 Task: Find connections with filter location La Louvière with filter topic #branding with filter profile language French with filter current company UAS International Trip Support with filter school Guru Tegh Bahadur Institute Of Technology with filter industry Wholesale Luxury Goods and Jewelry with filter service category Healthcare Consulting with filter keywords title Mail Carrier
Action: Mouse moved to (571, 116)
Screenshot: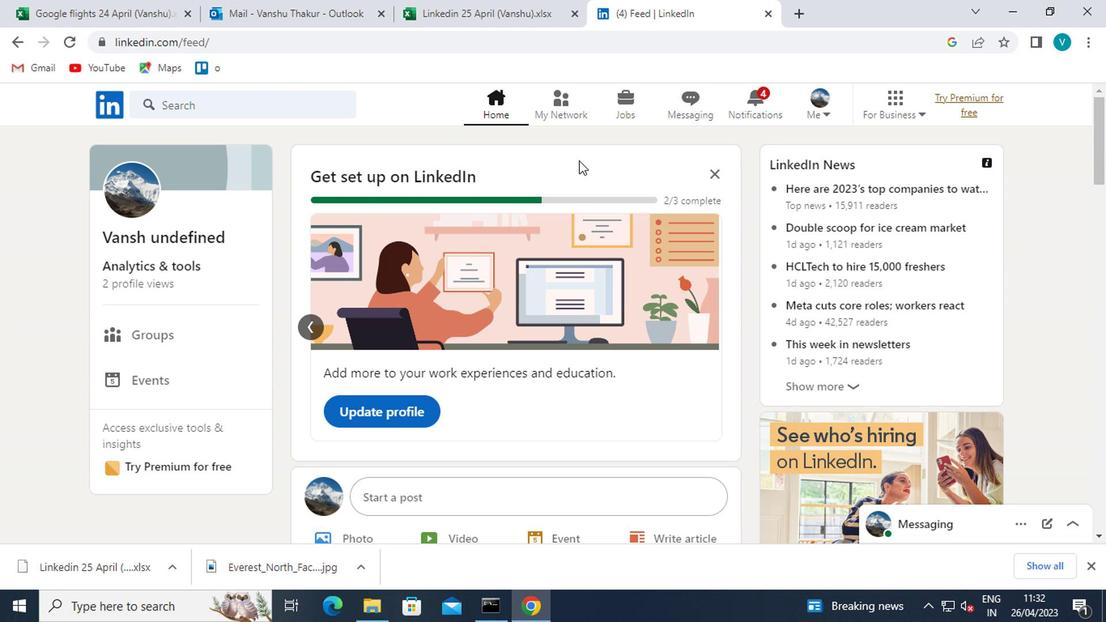 
Action: Mouse pressed left at (571, 116)
Screenshot: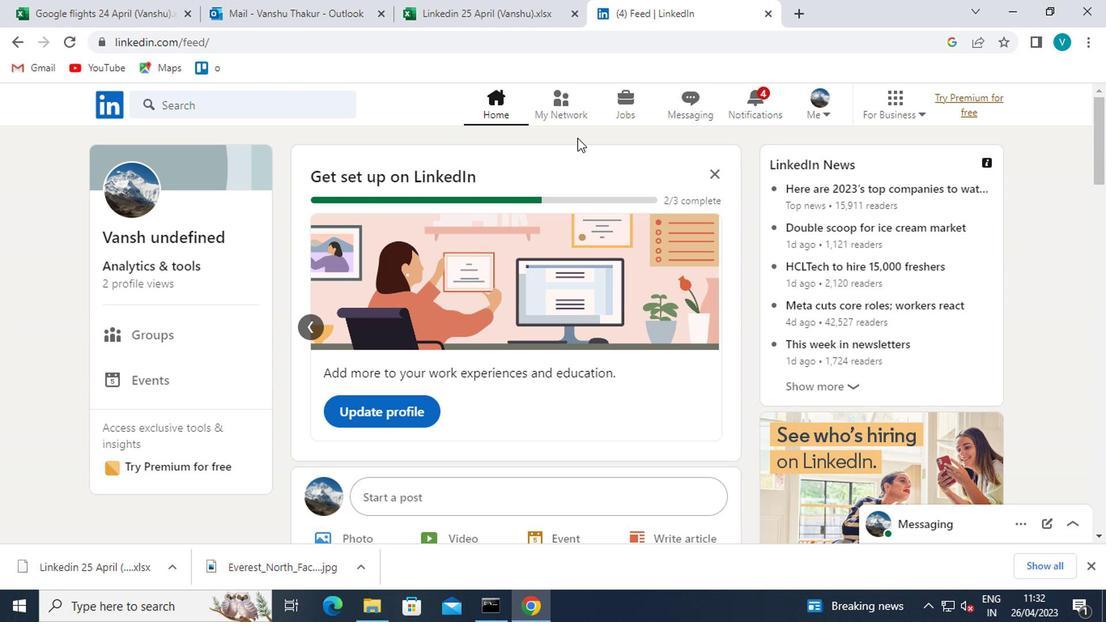
Action: Mouse moved to (163, 187)
Screenshot: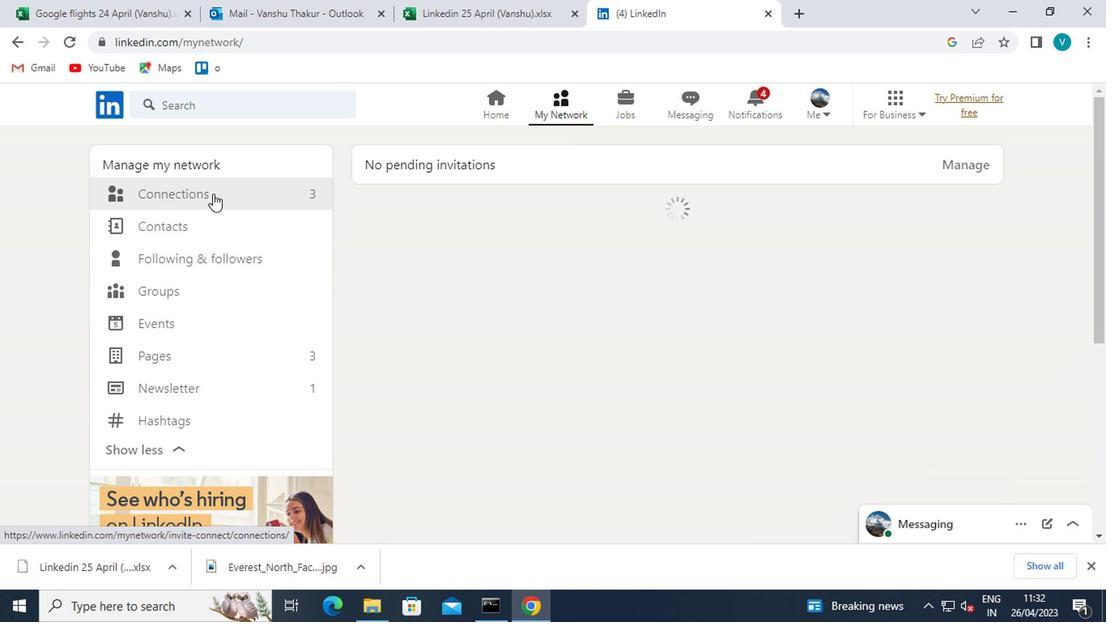 
Action: Mouse pressed left at (163, 187)
Screenshot: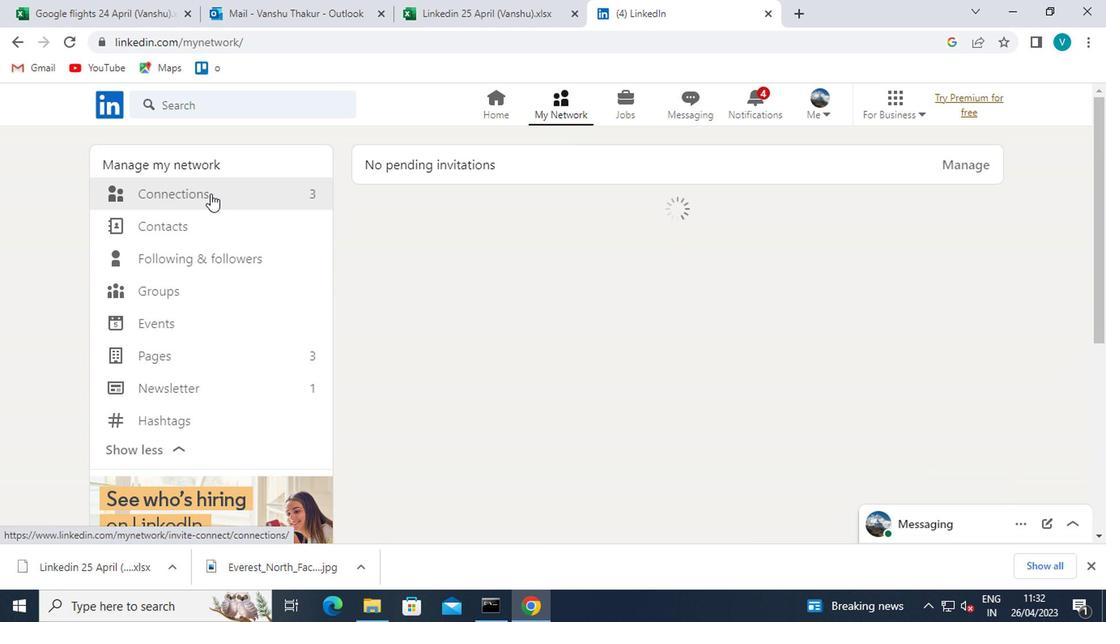 
Action: Mouse moved to (646, 200)
Screenshot: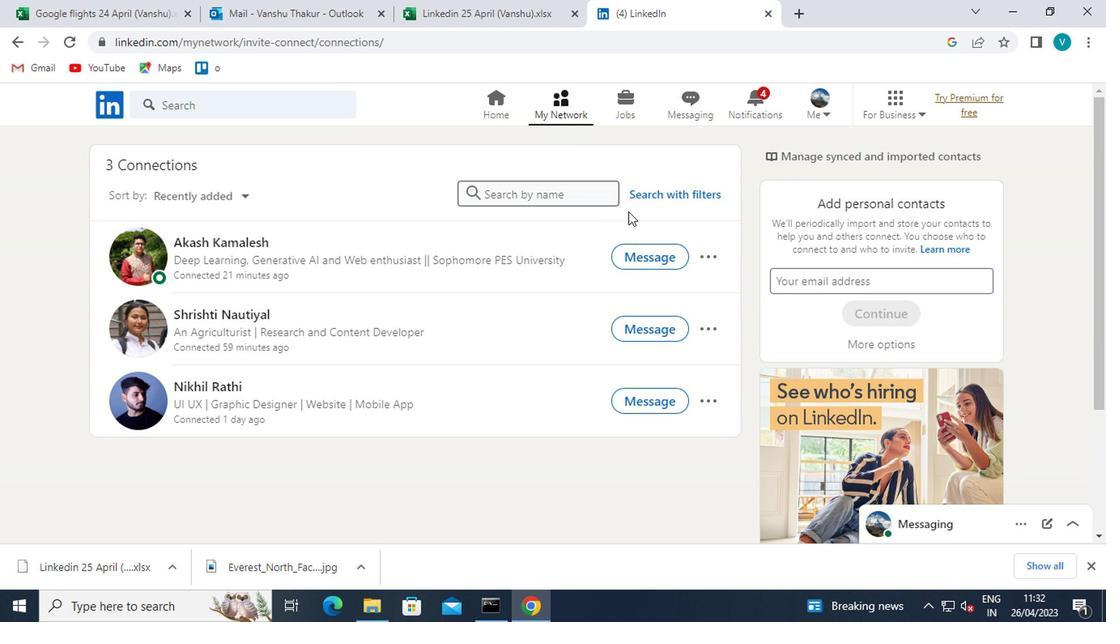 
Action: Mouse pressed left at (646, 200)
Screenshot: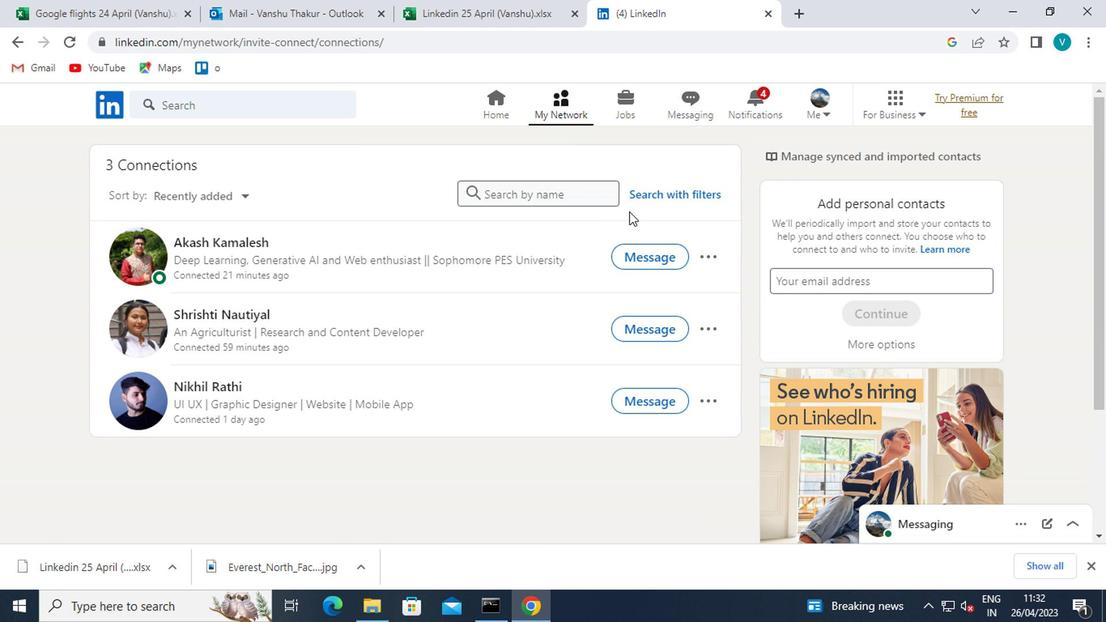 
Action: Mouse moved to (559, 159)
Screenshot: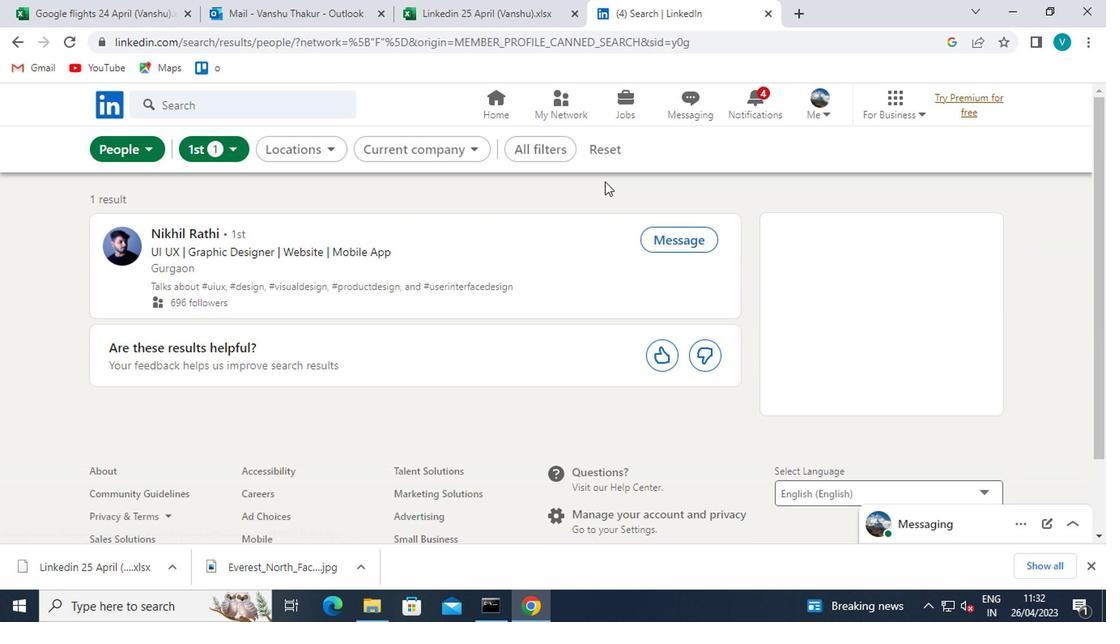 
Action: Mouse pressed left at (559, 159)
Screenshot: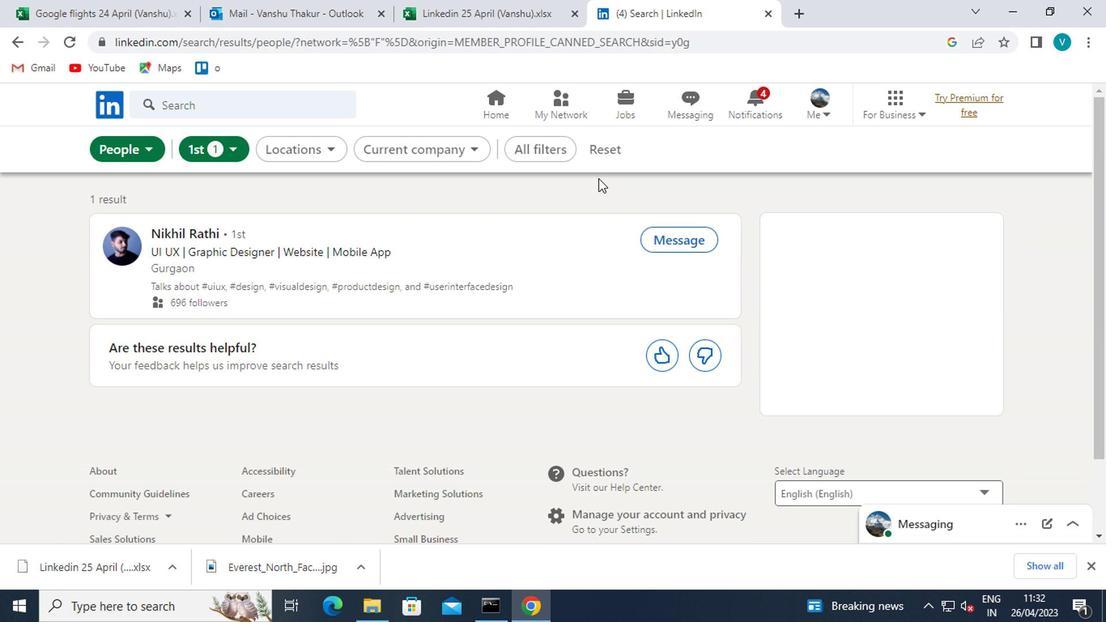 
Action: Mouse moved to (770, 265)
Screenshot: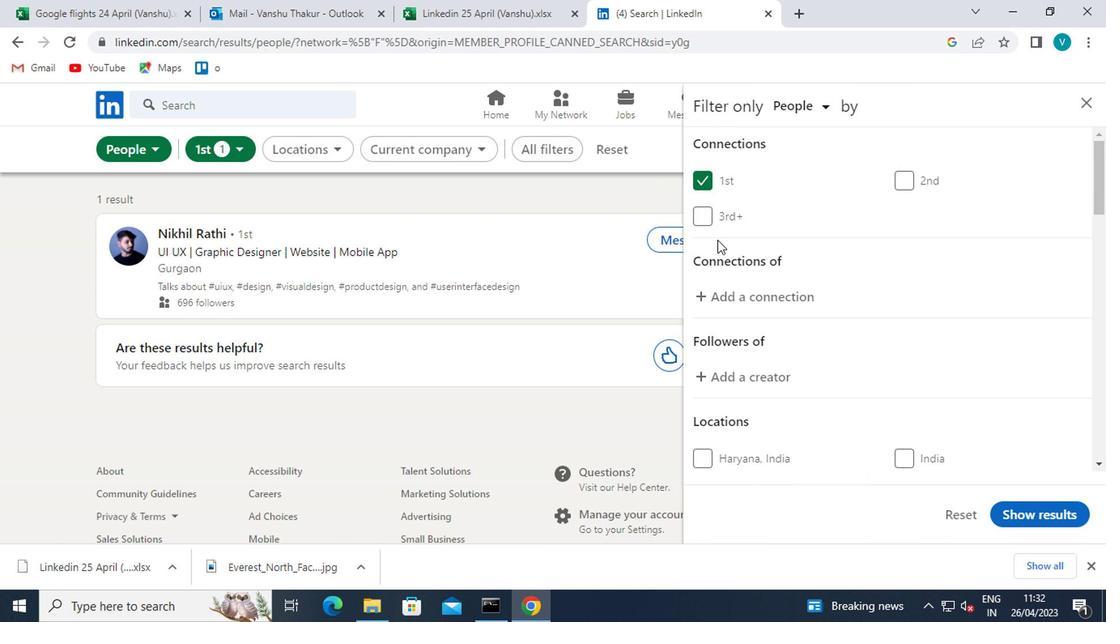 
Action: Mouse scrolled (770, 264) with delta (0, -1)
Screenshot: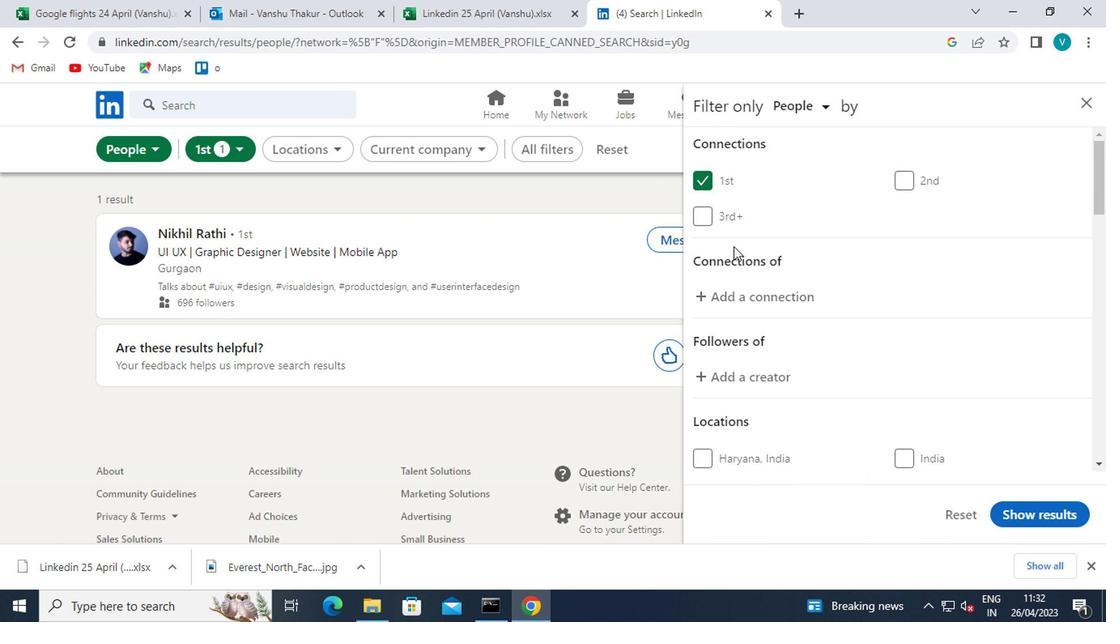 
Action: Mouse moved to (771, 269)
Screenshot: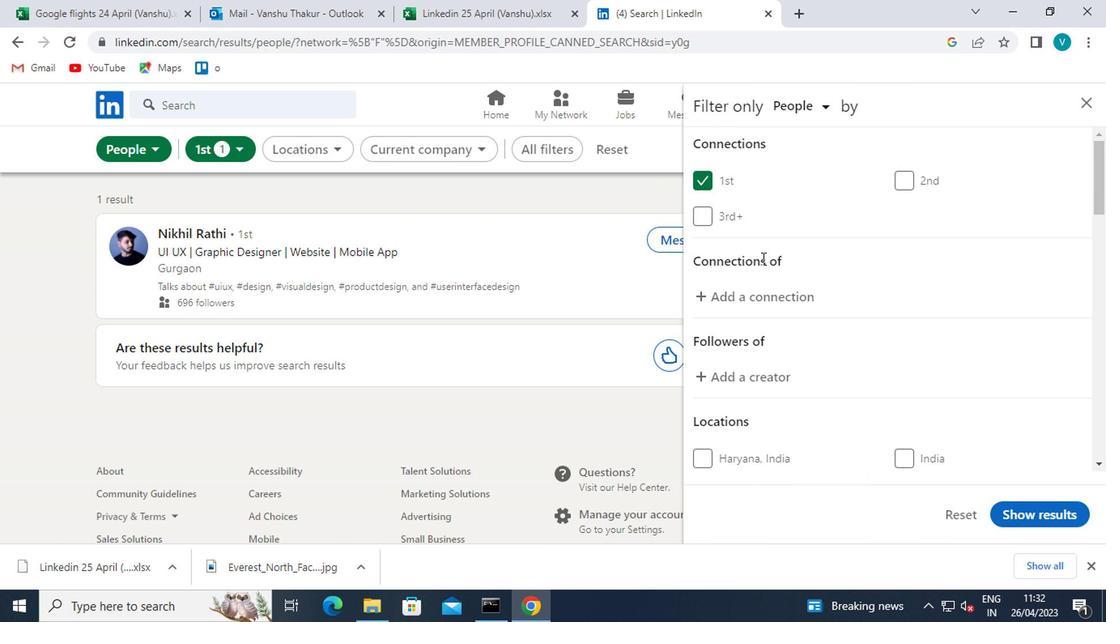 
Action: Mouse scrolled (771, 269) with delta (0, 0)
Screenshot: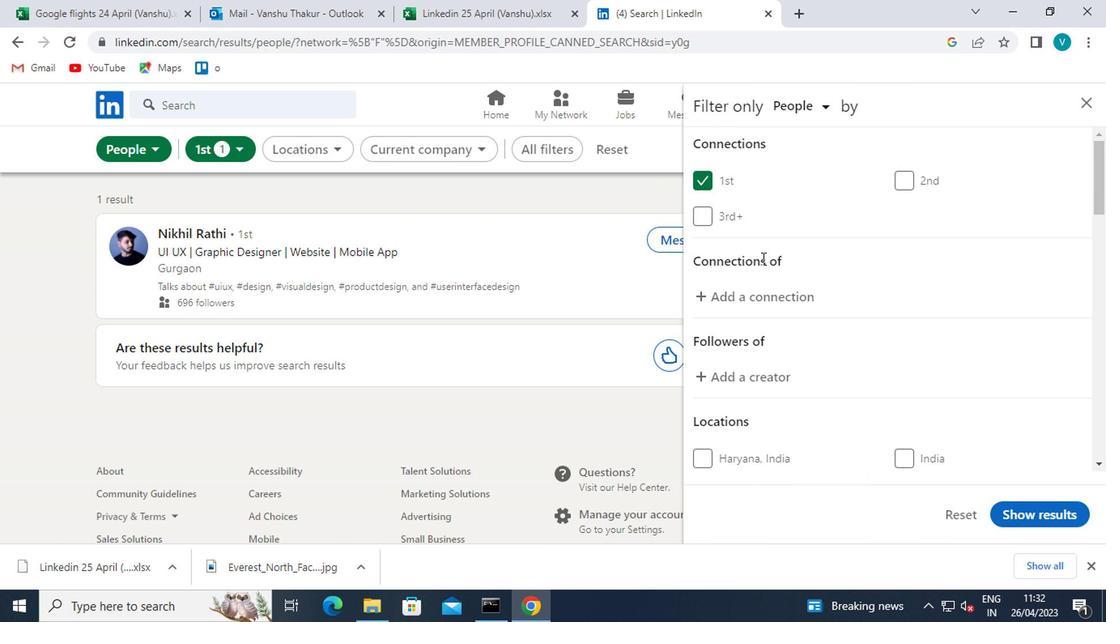 
Action: Mouse moved to (772, 273)
Screenshot: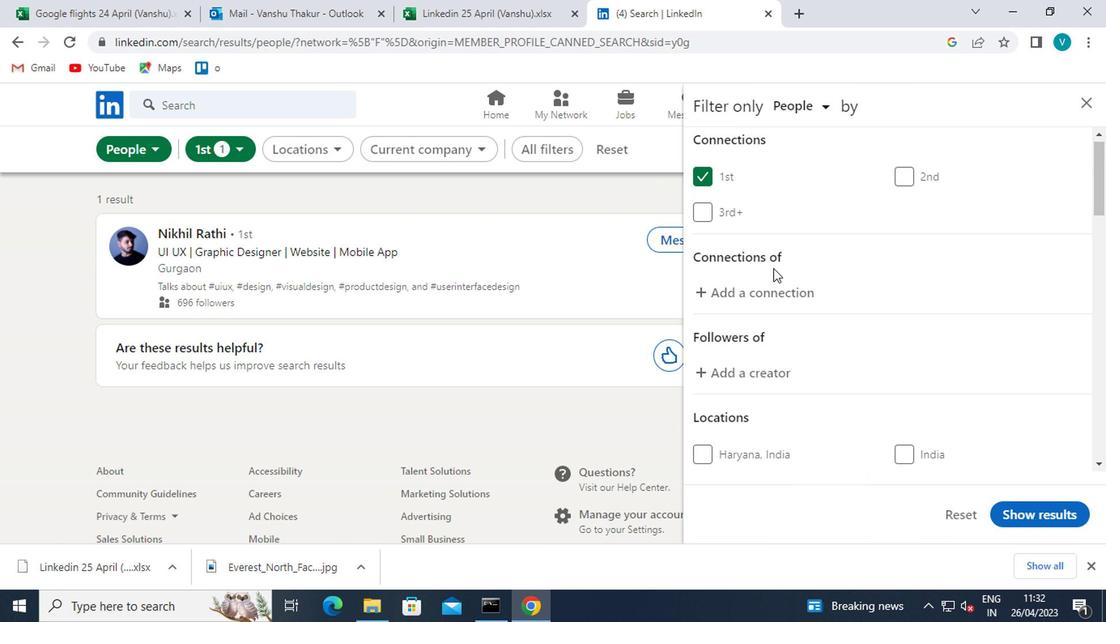 
Action: Mouse scrolled (772, 272) with delta (0, -1)
Screenshot: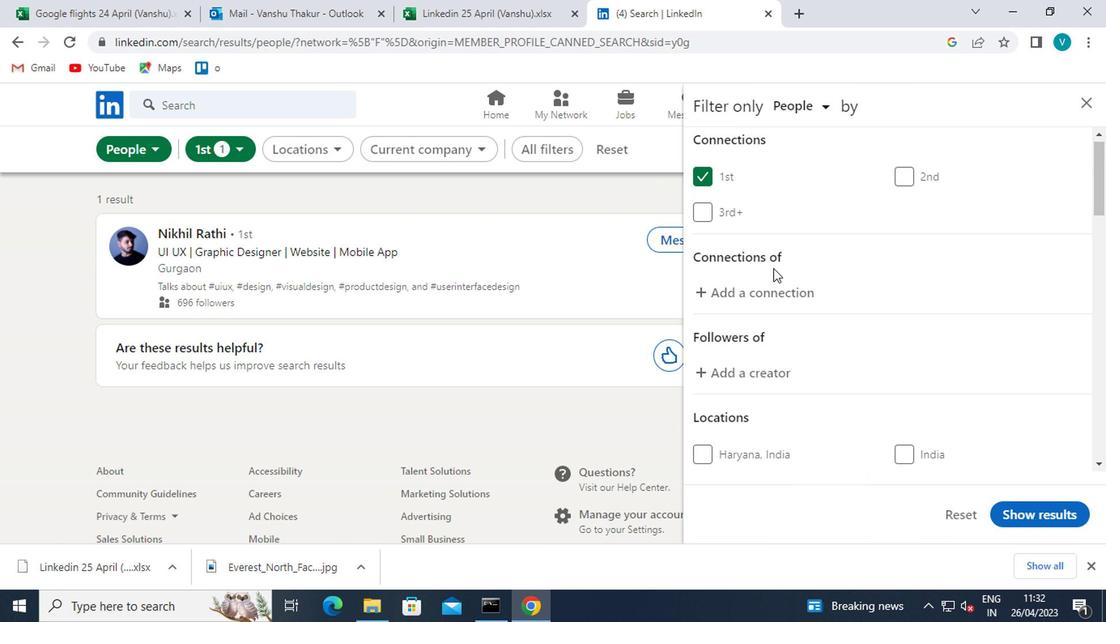 
Action: Mouse moved to (768, 285)
Screenshot: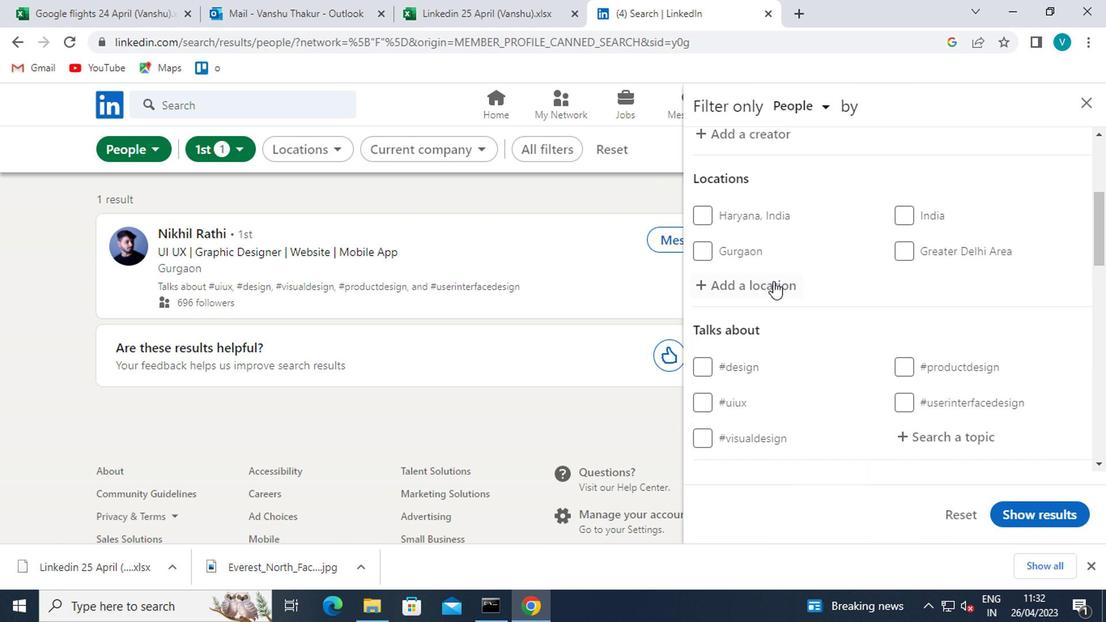 
Action: Mouse pressed left at (768, 285)
Screenshot: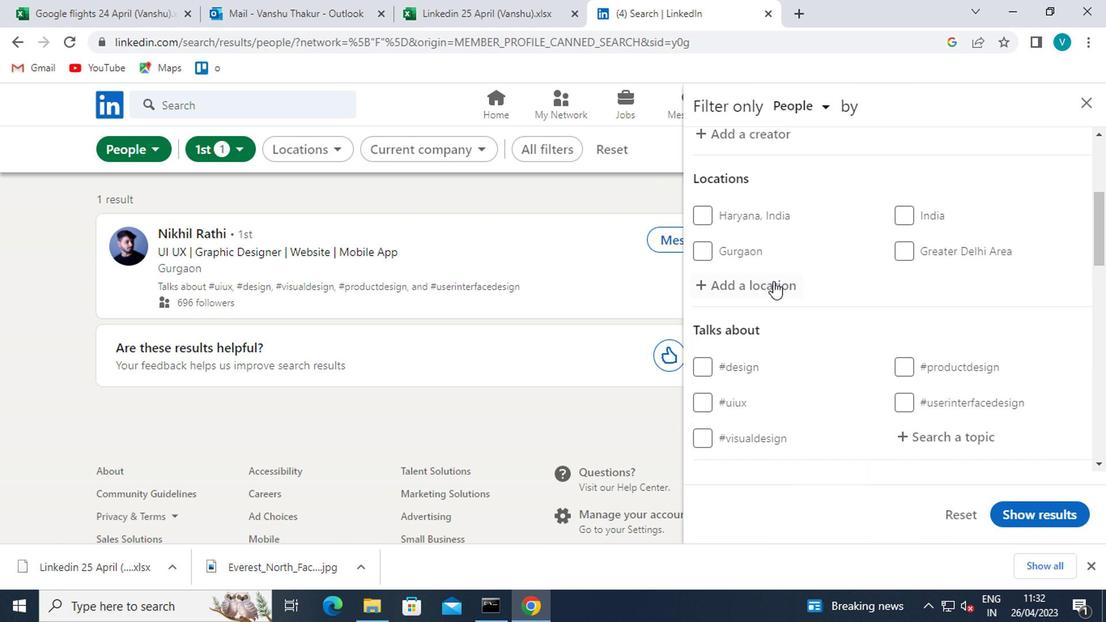 
Action: Key pressed <Key.shift>LA<Key.space><Key.shift>LOUVIERE
Screenshot: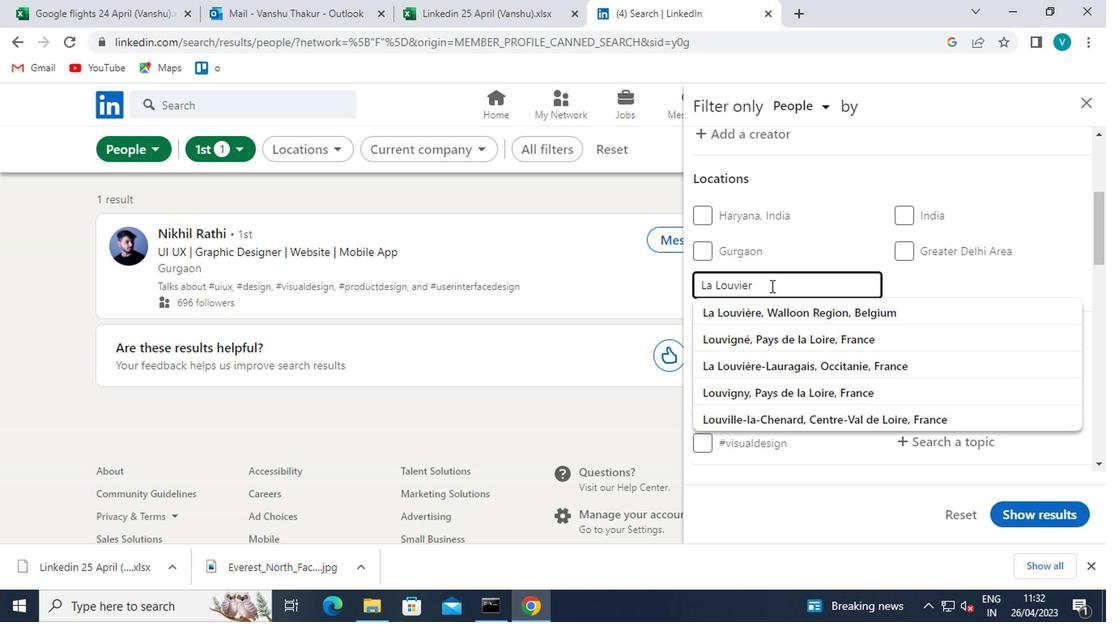 
Action: Mouse moved to (796, 306)
Screenshot: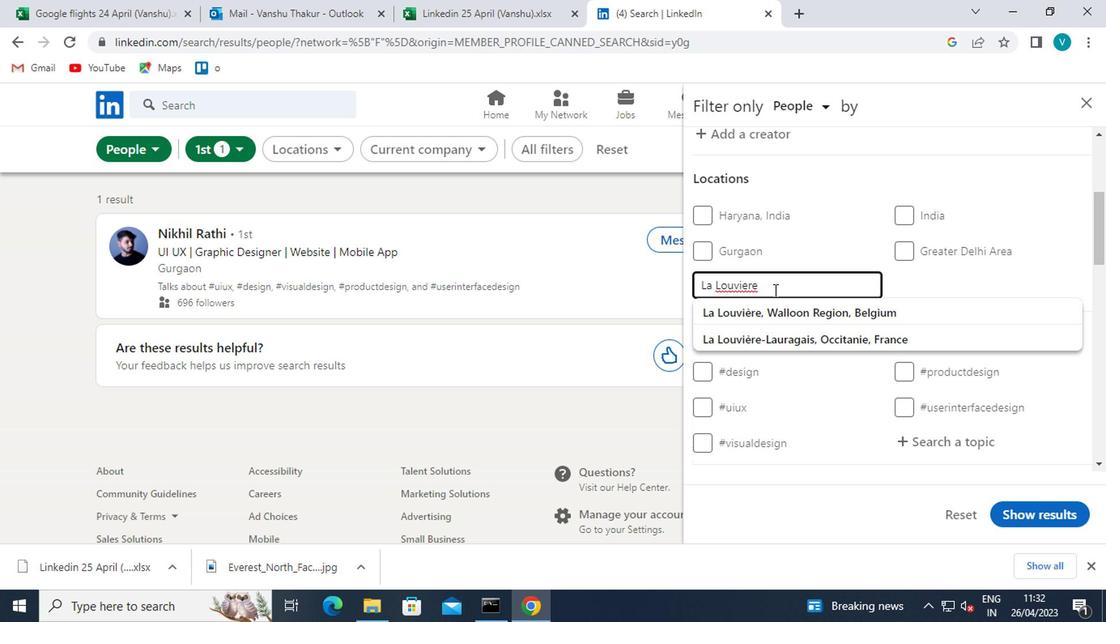 
Action: Mouse pressed left at (796, 306)
Screenshot: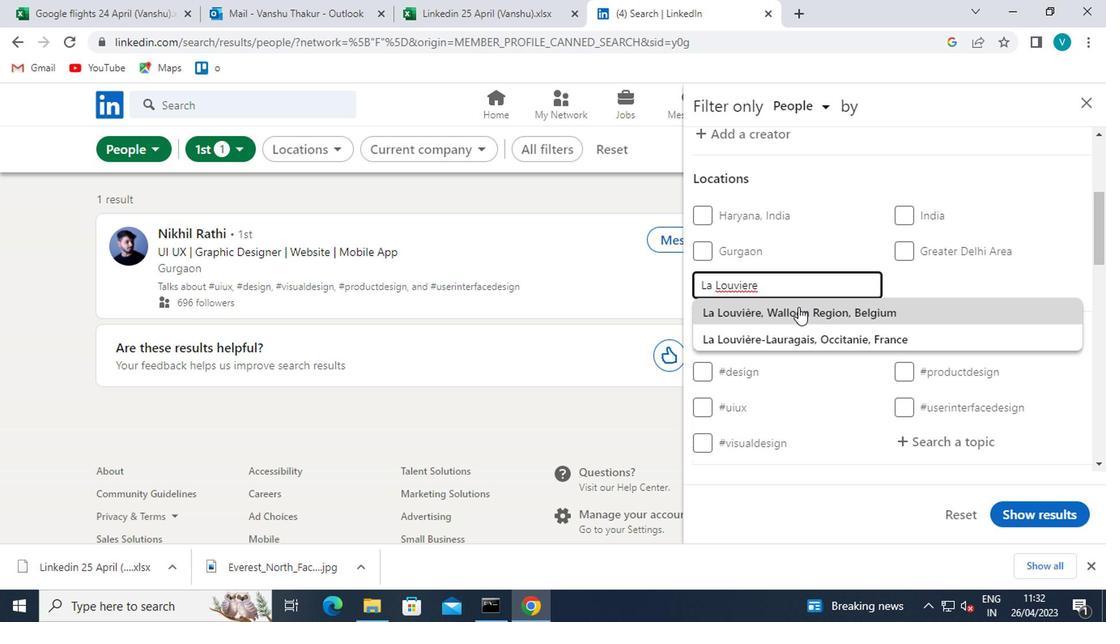 
Action: Mouse scrolled (796, 306) with delta (0, 0)
Screenshot: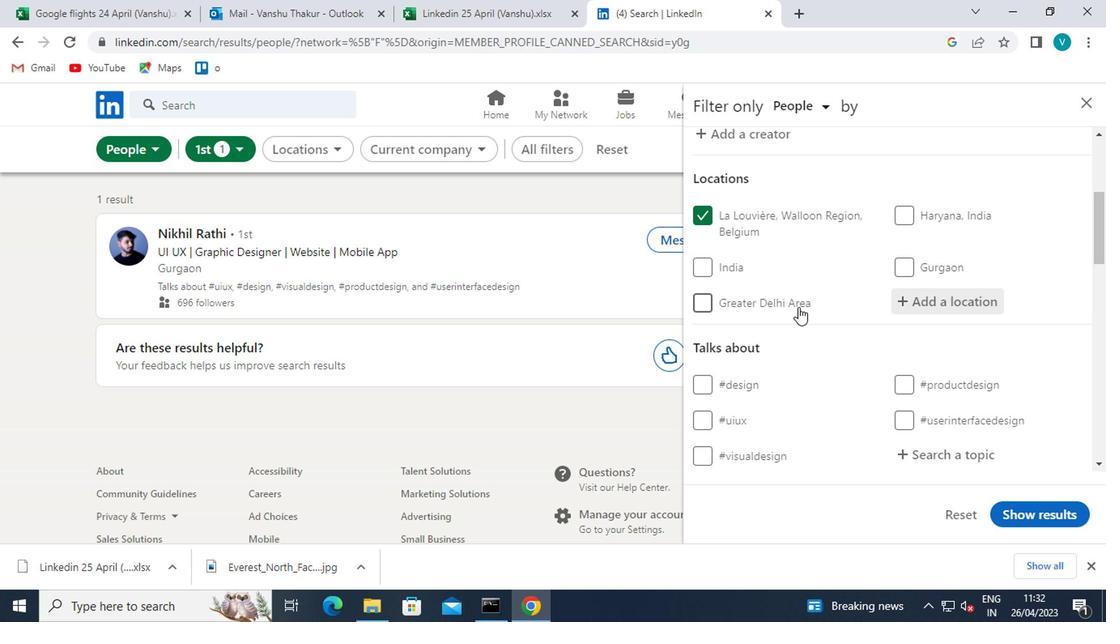 
Action: Mouse scrolled (796, 306) with delta (0, 0)
Screenshot: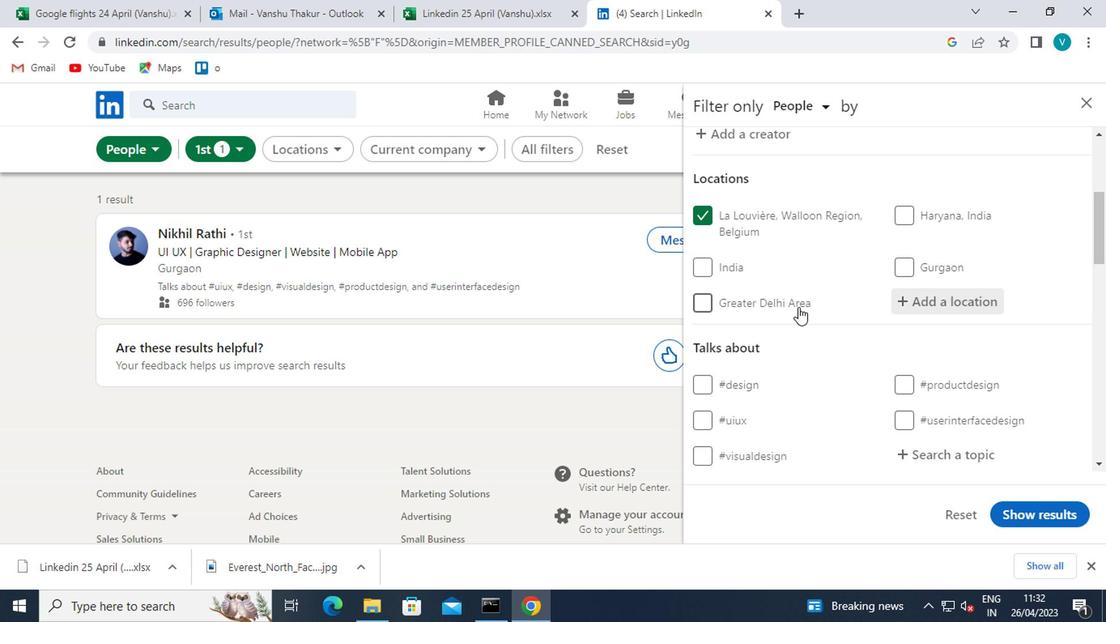 
Action: Mouse moved to (929, 287)
Screenshot: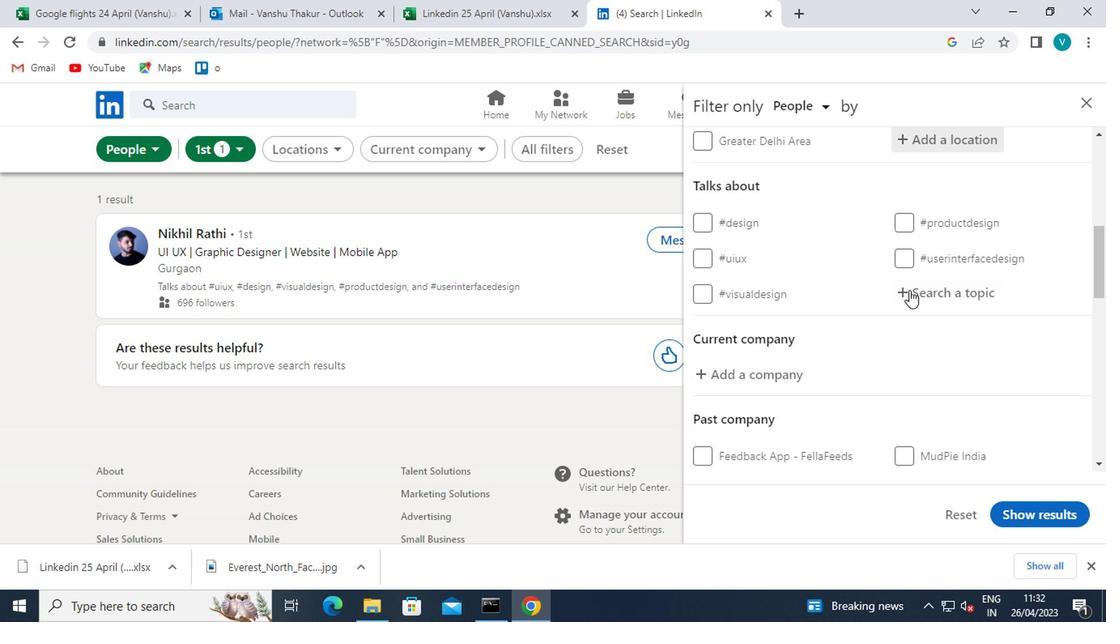 
Action: Mouse pressed left at (929, 287)
Screenshot: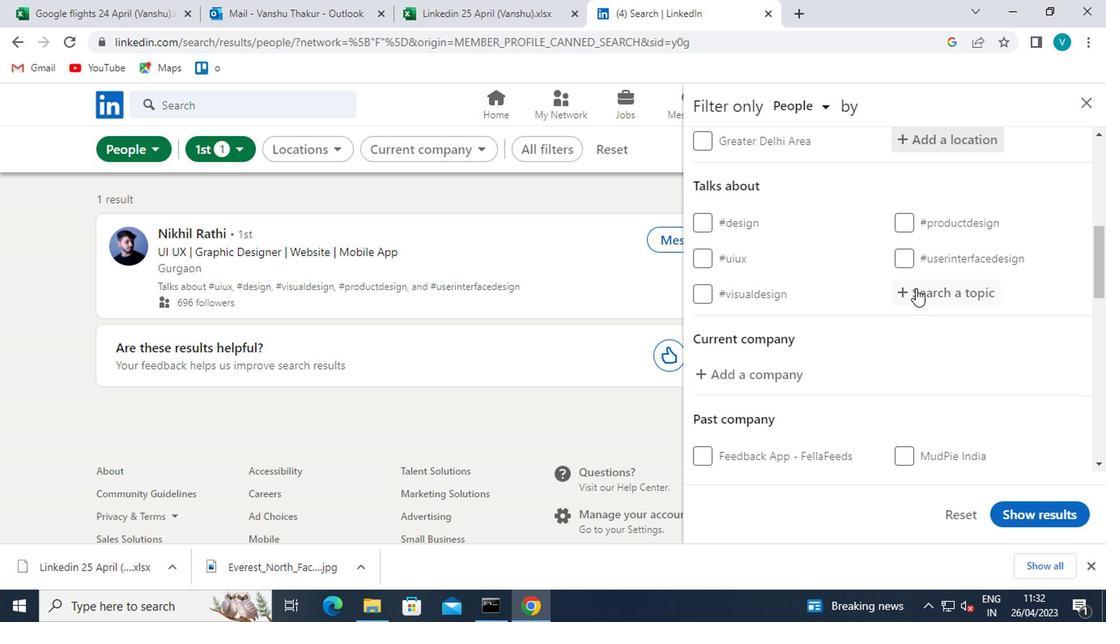 
Action: Mouse moved to (929, 287)
Screenshot: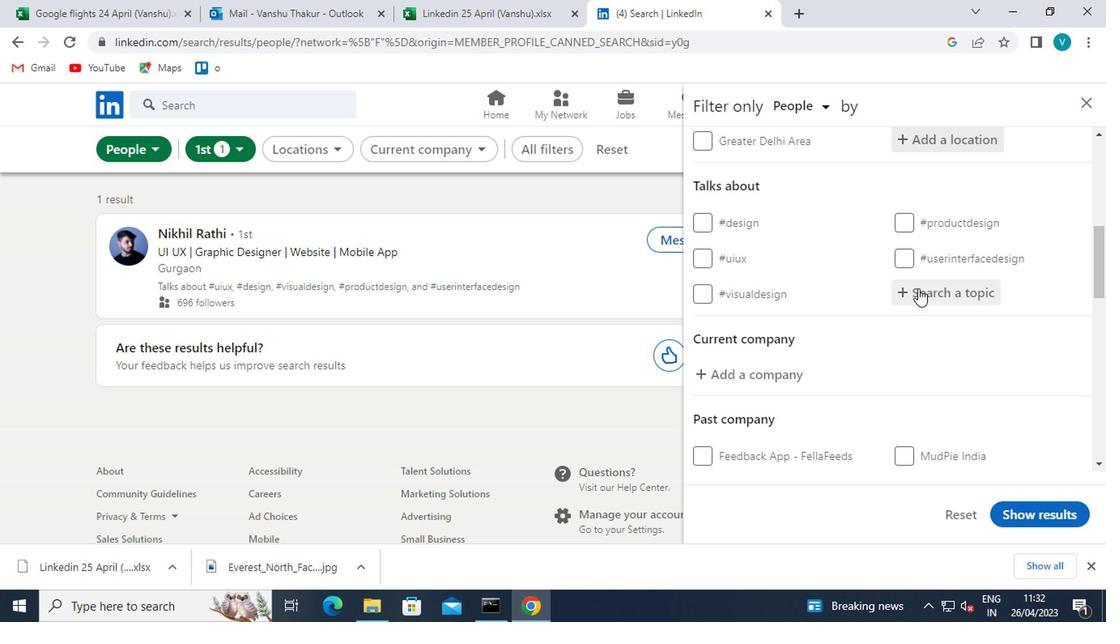 
Action: Key pressed <Key.shift><Key.shift>#BRANDING<Key.space>
Screenshot: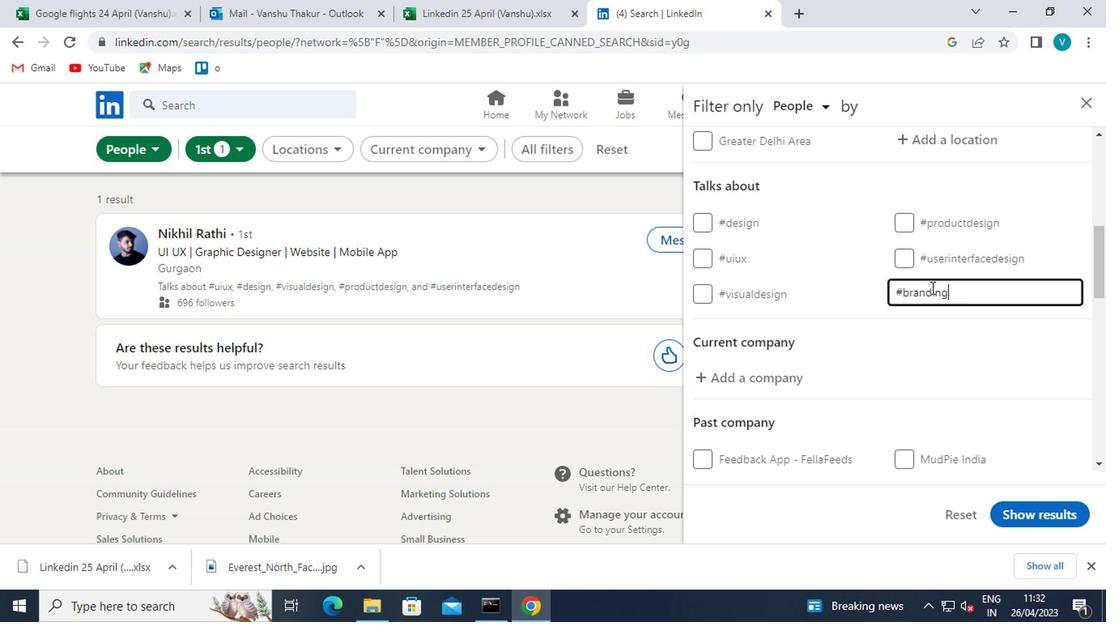 
Action: Mouse moved to (942, 335)
Screenshot: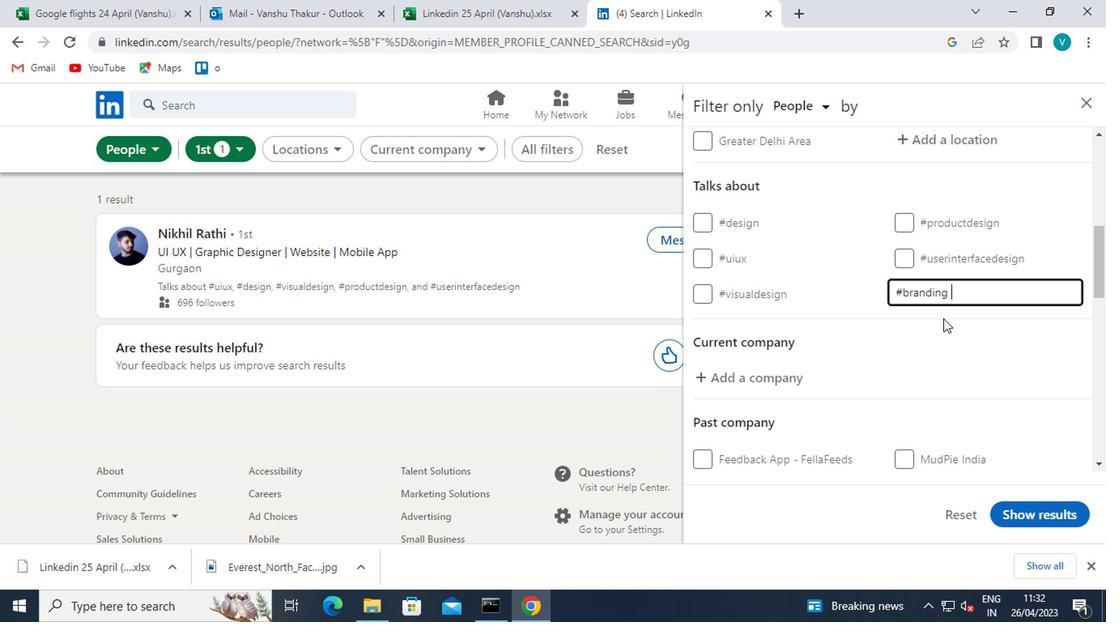
Action: Mouse pressed left at (942, 335)
Screenshot: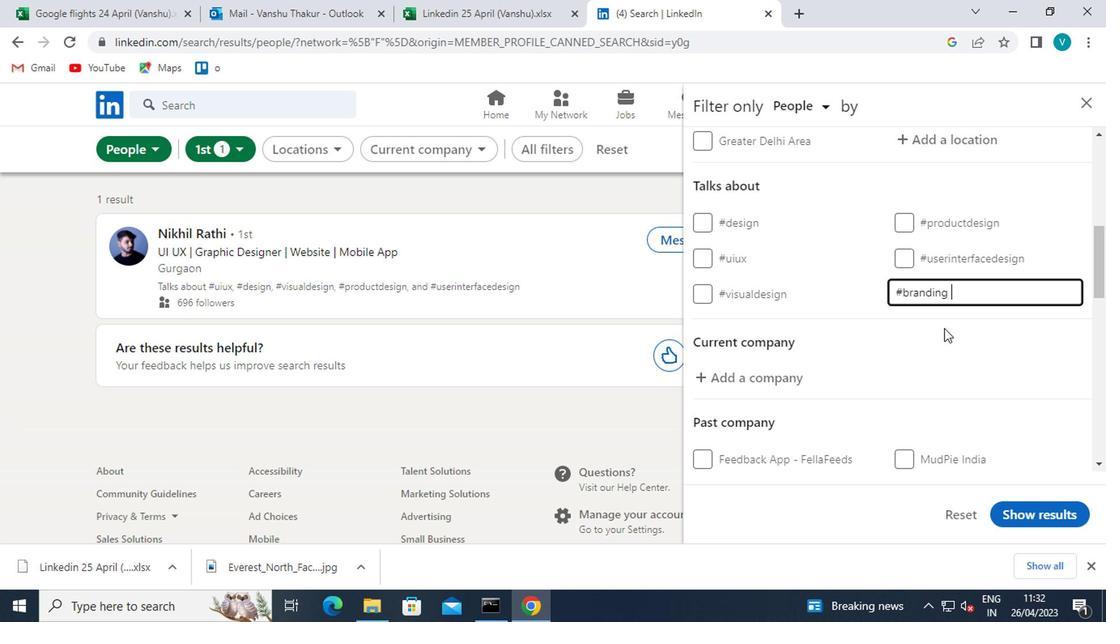 
Action: Mouse moved to (943, 335)
Screenshot: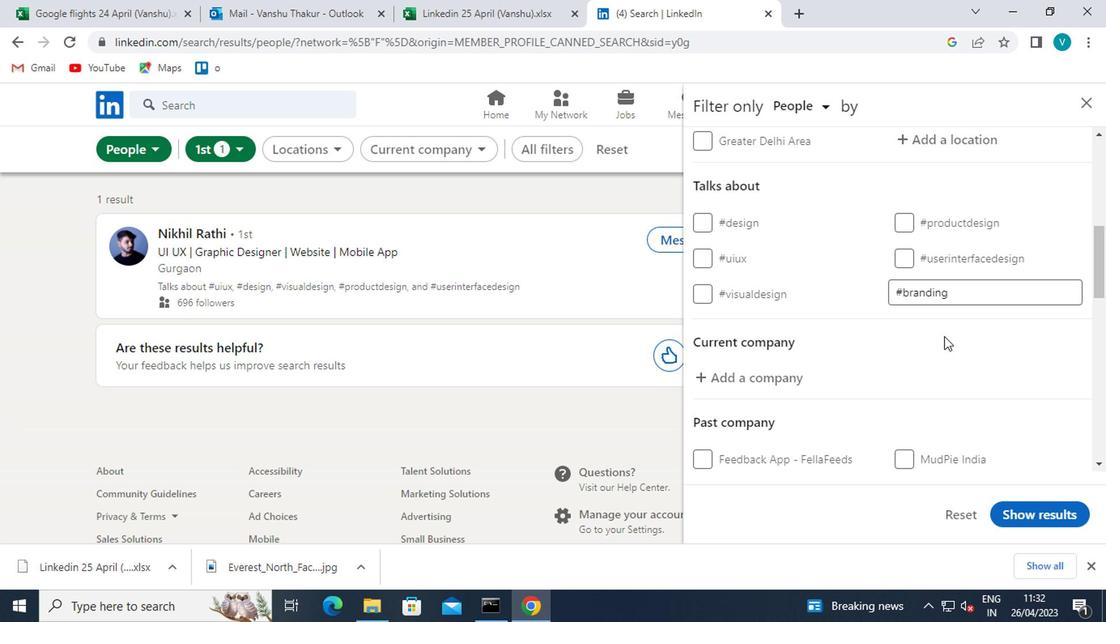 
Action: Mouse scrolled (943, 334) with delta (0, 0)
Screenshot: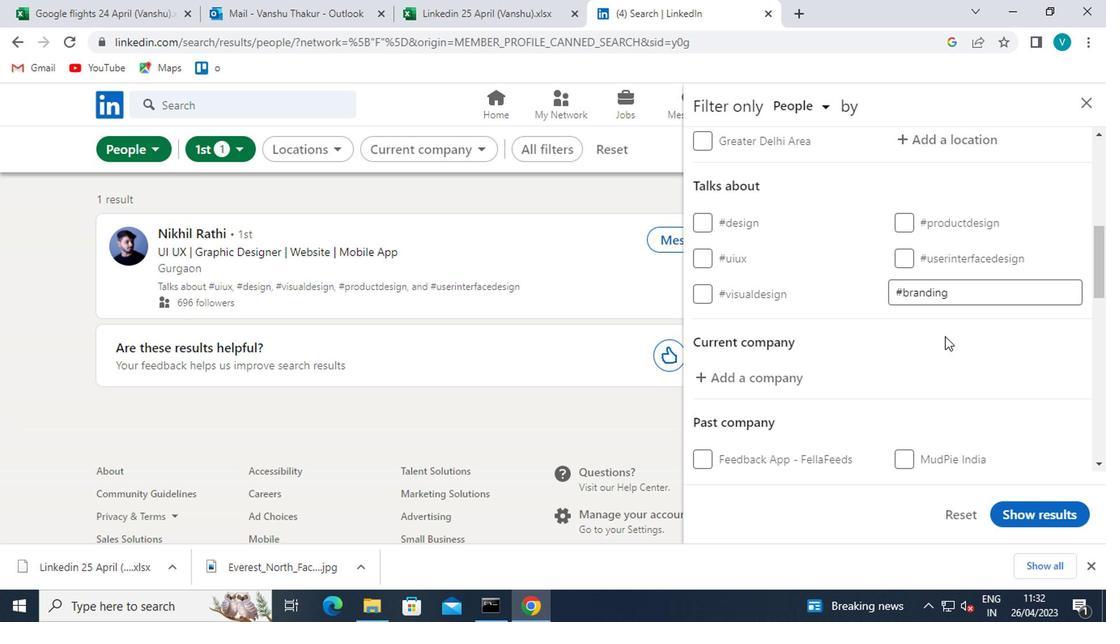 
Action: Mouse moved to (757, 285)
Screenshot: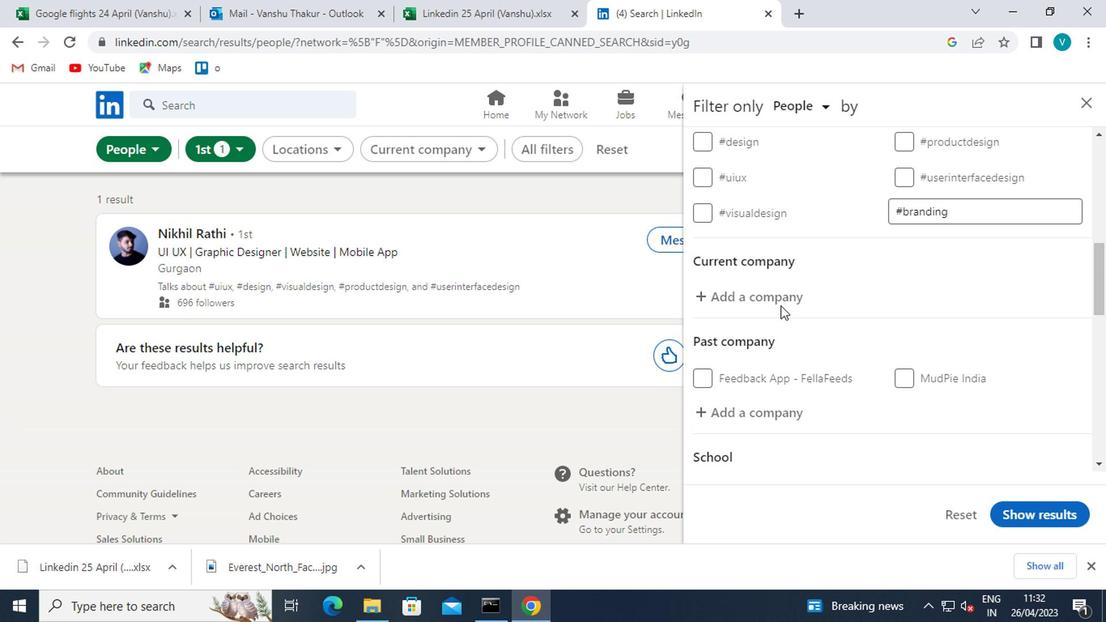 
Action: Mouse pressed left at (757, 285)
Screenshot: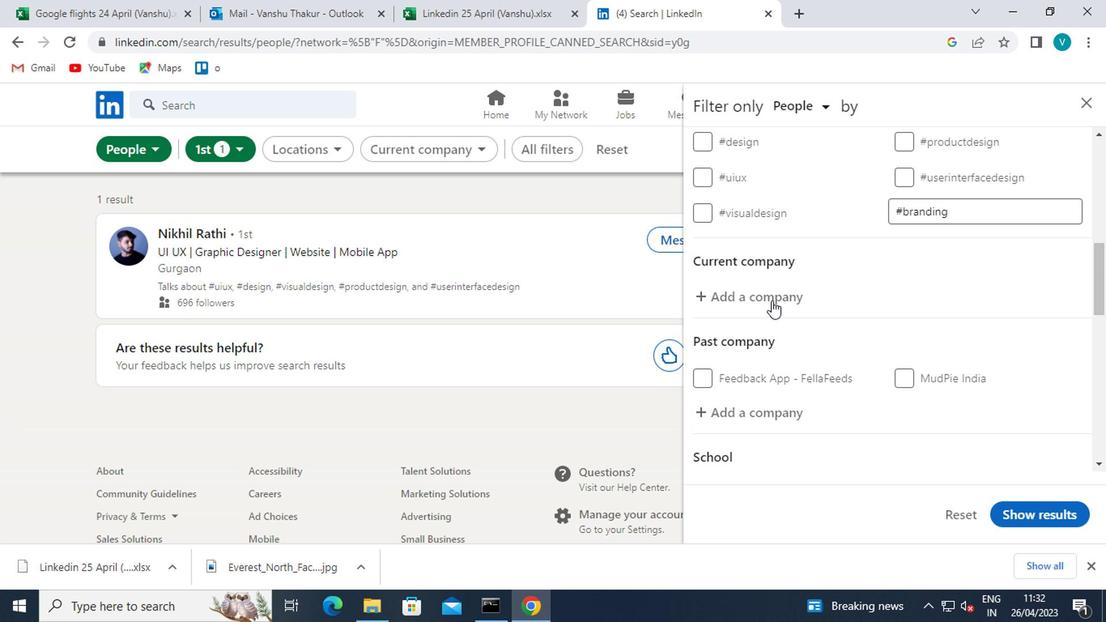 
Action: Key pressed <Key.shift><Key.shift><Key.shift>UAS<Key.space>
Screenshot: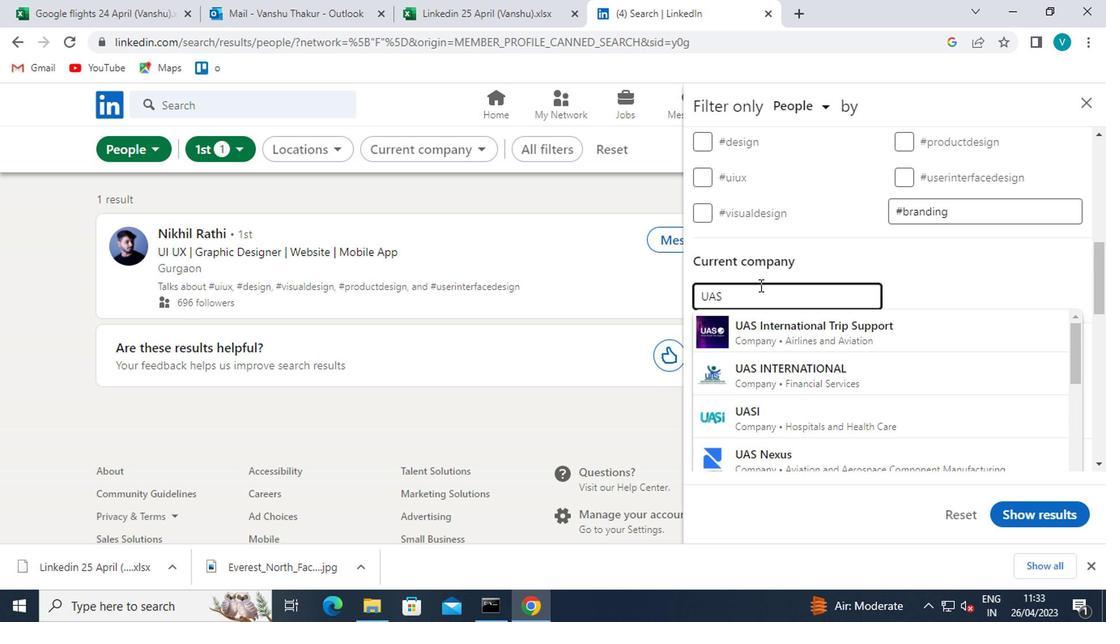 
Action: Mouse moved to (785, 332)
Screenshot: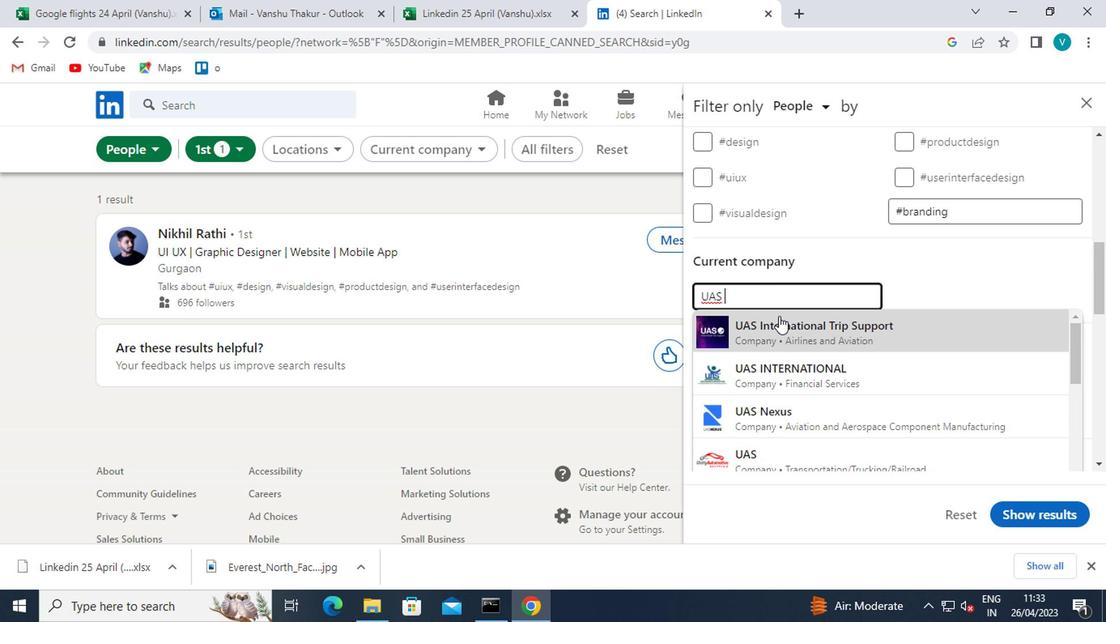 
Action: Mouse pressed left at (785, 332)
Screenshot: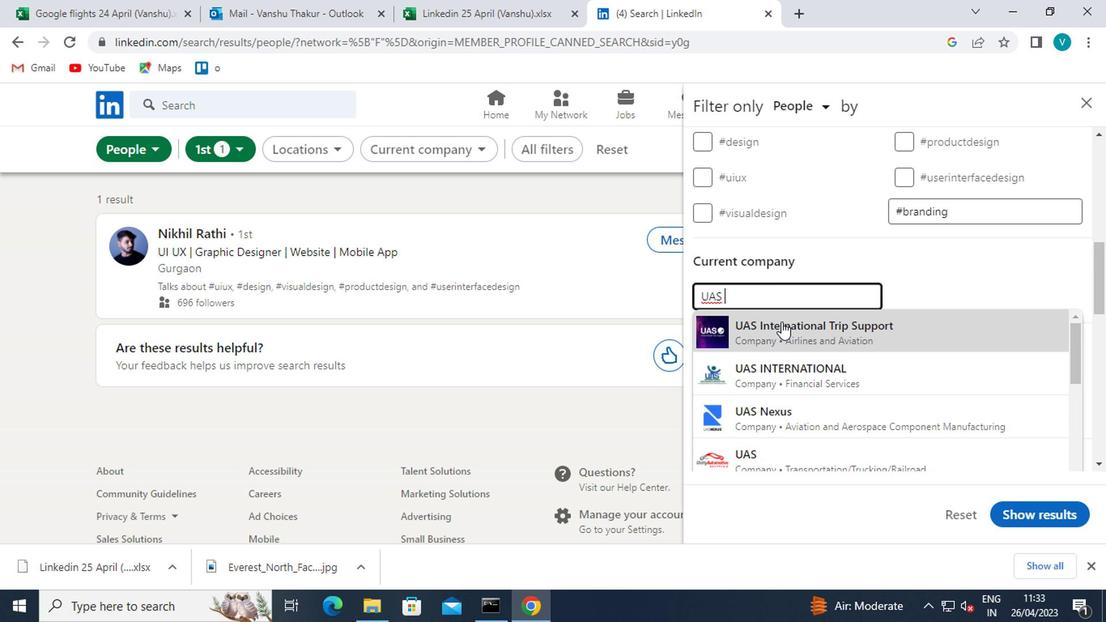 
Action: Mouse scrolled (785, 331) with delta (0, -1)
Screenshot: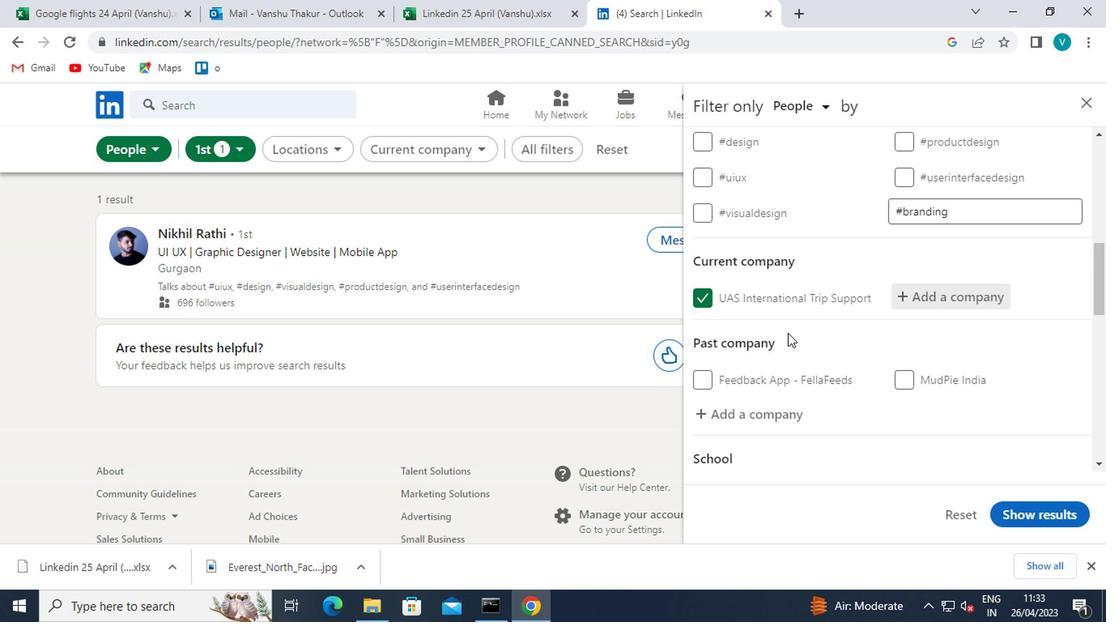 
Action: Mouse scrolled (785, 331) with delta (0, -1)
Screenshot: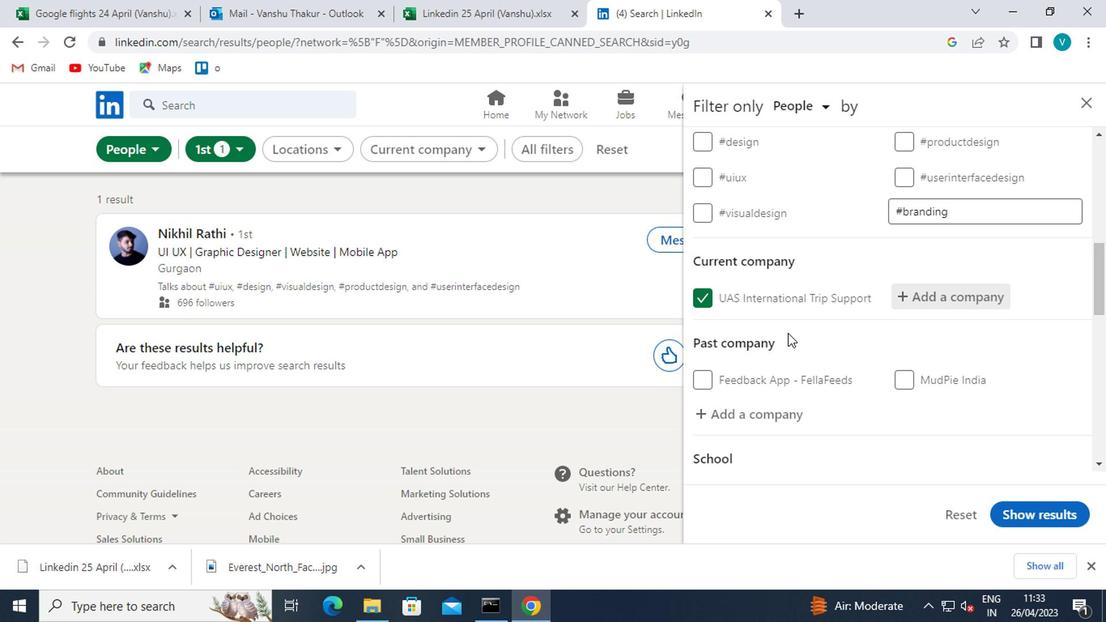 
Action: Mouse moved to (747, 381)
Screenshot: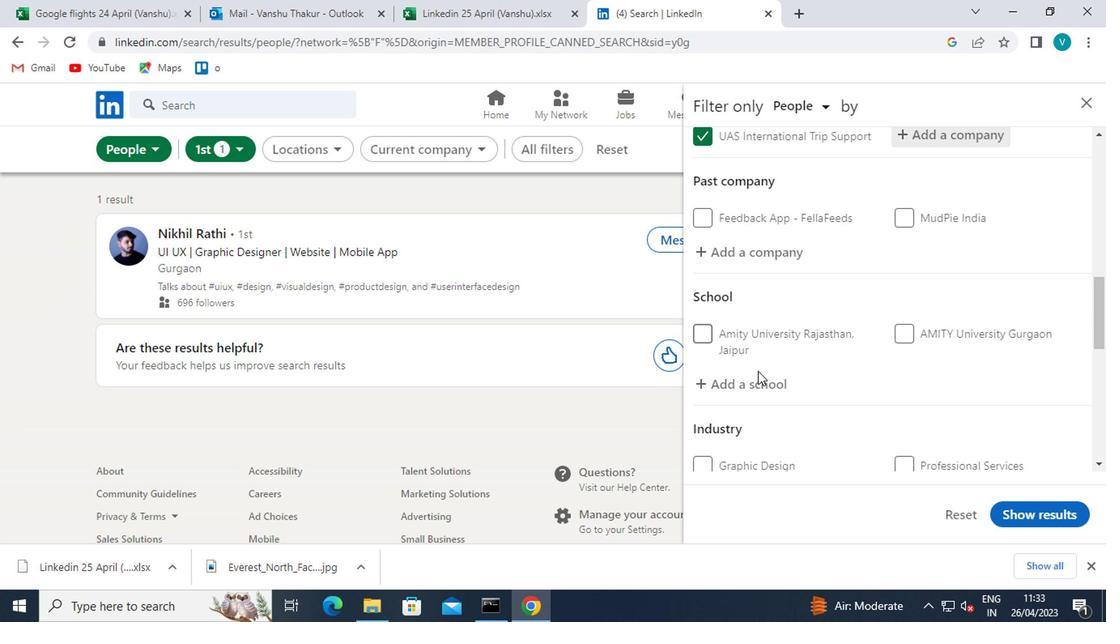 
Action: Mouse pressed left at (747, 381)
Screenshot: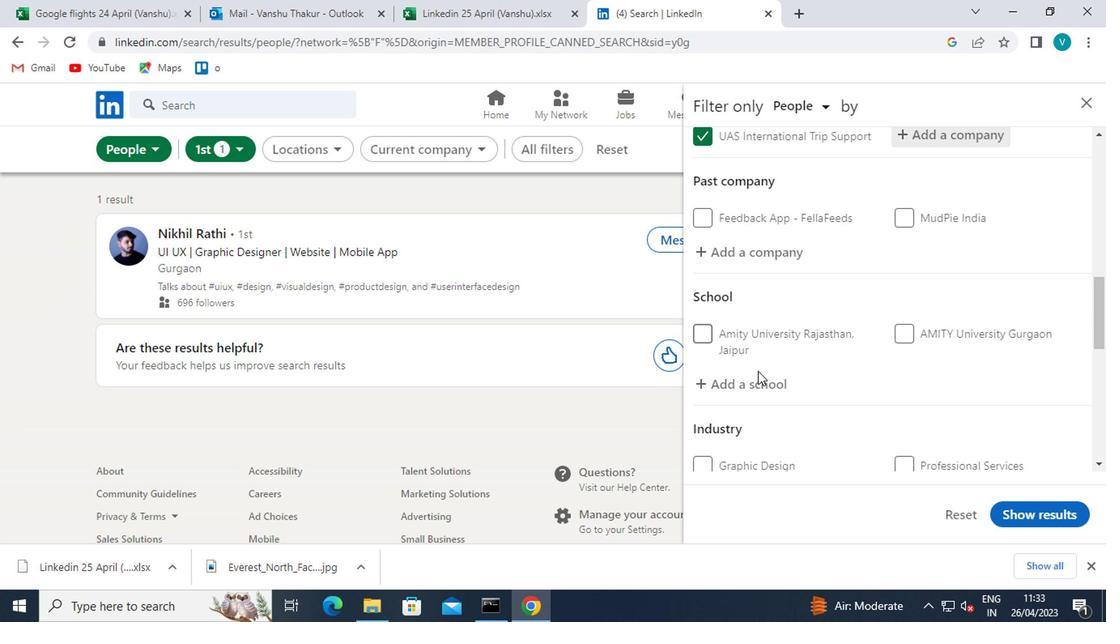 
Action: Mouse moved to (778, 363)
Screenshot: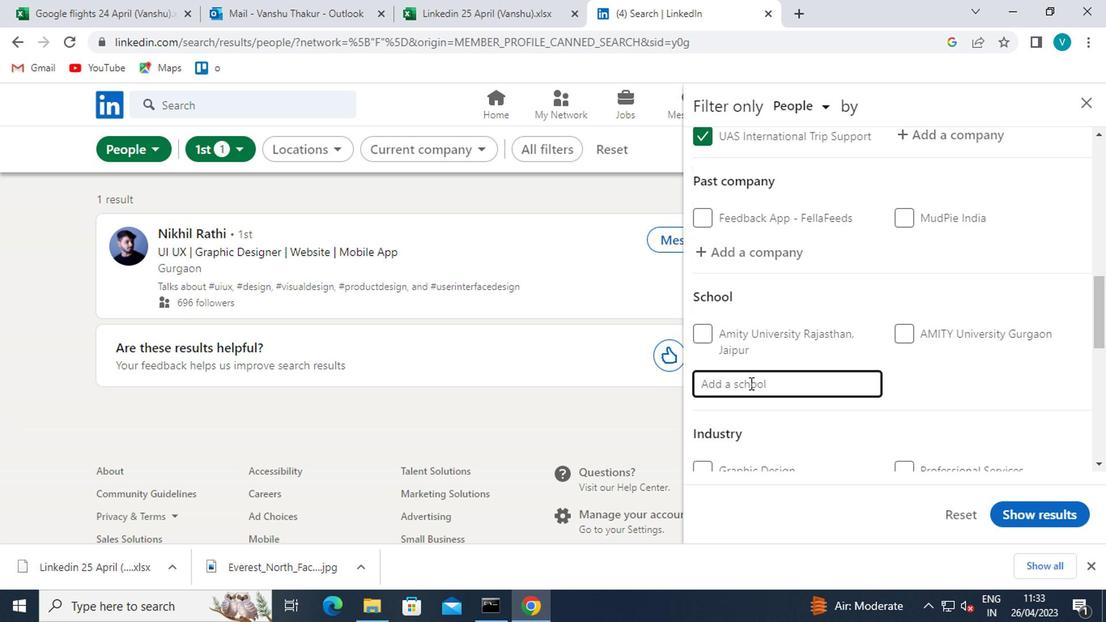 
Action: Key pressed <Key.shift>GURU<Key.space><Key.shift>TEGH<Key.space>
Screenshot: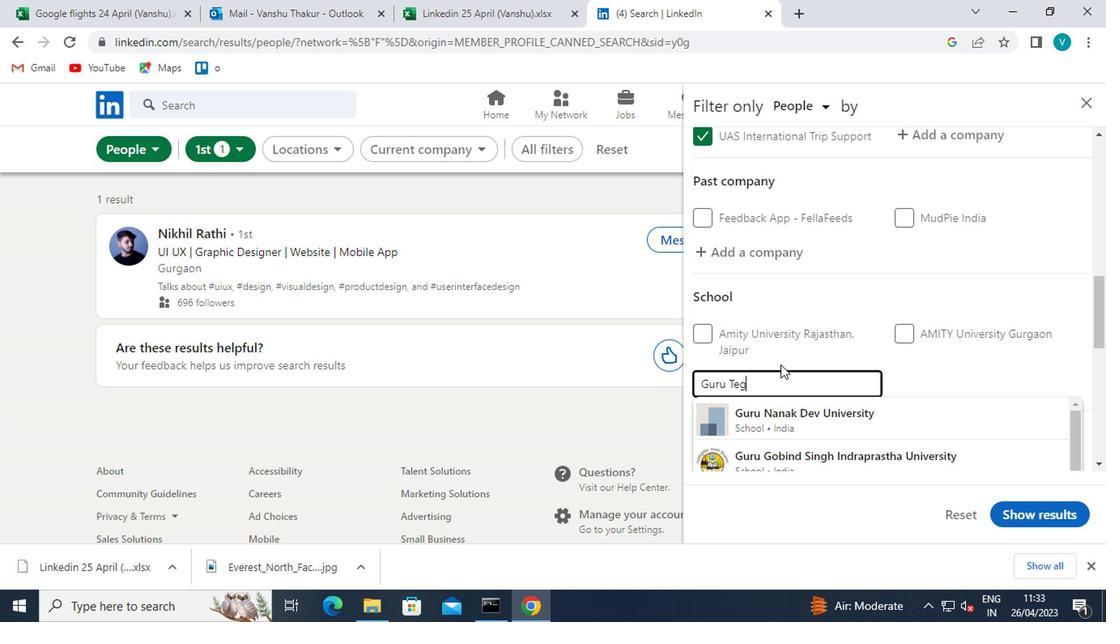 
Action: Mouse moved to (805, 419)
Screenshot: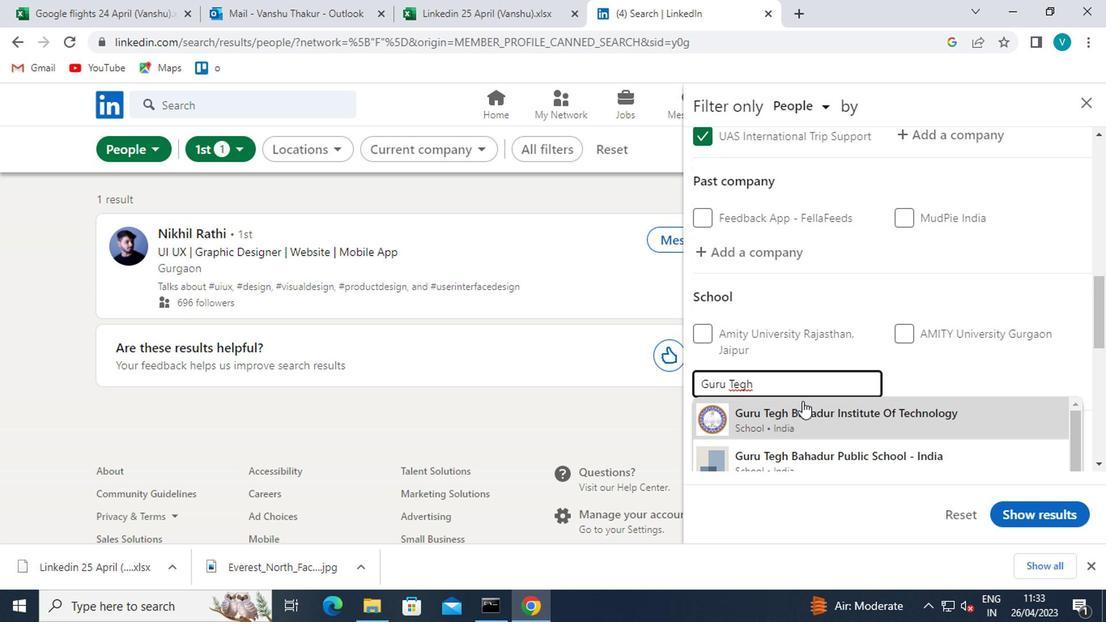 
Action: Mouse pressed left at (805, 419)
Screenshot: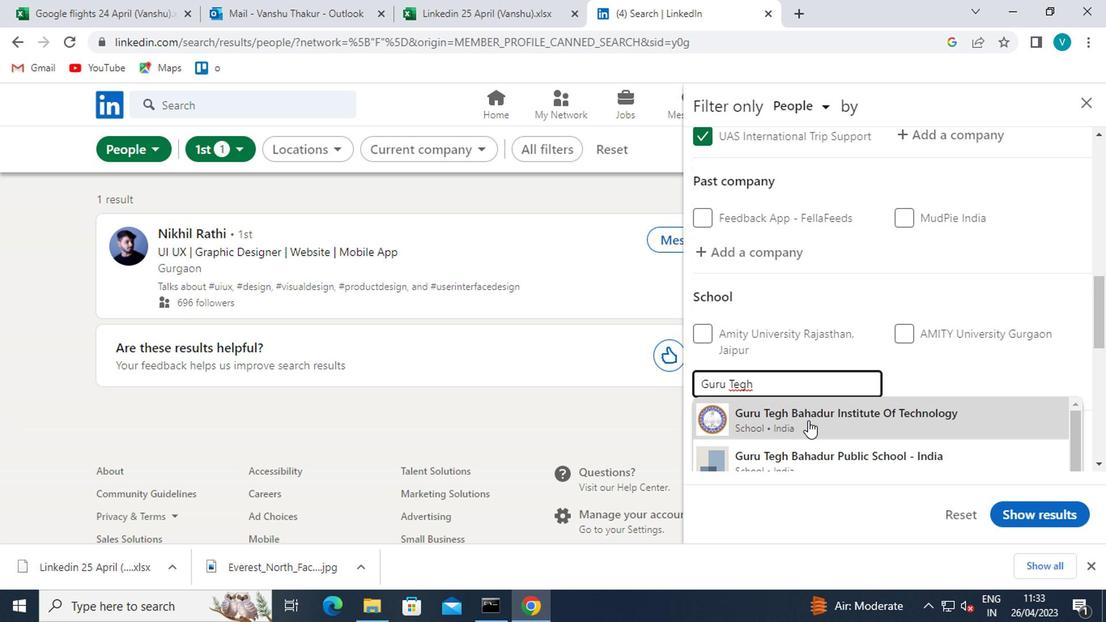 
Action: Mouse moved to (835, 396)
Screenshot: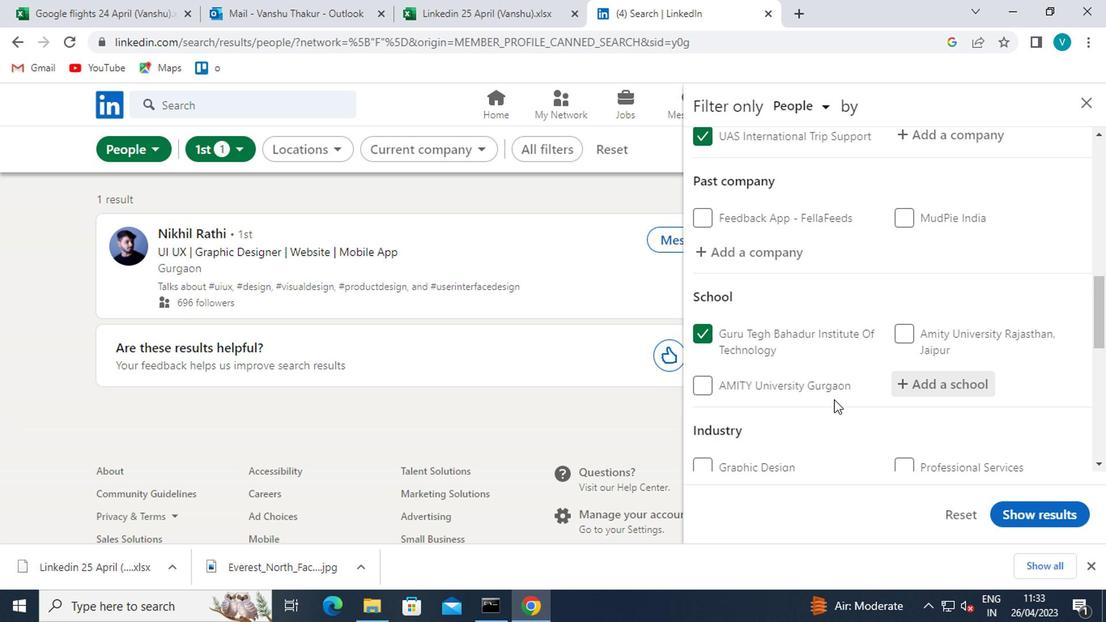 
Action: Mouse scrolled (835, 394) with delta (0, -1)
Screenshot: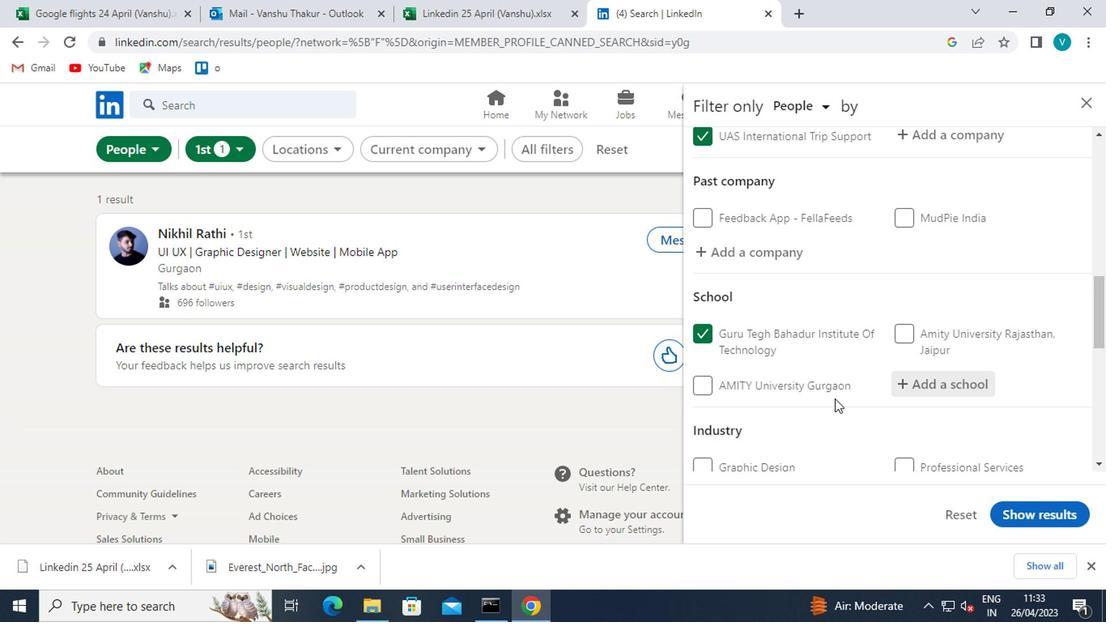 
Action: Mouse moved to (837, 394)
Screenshot: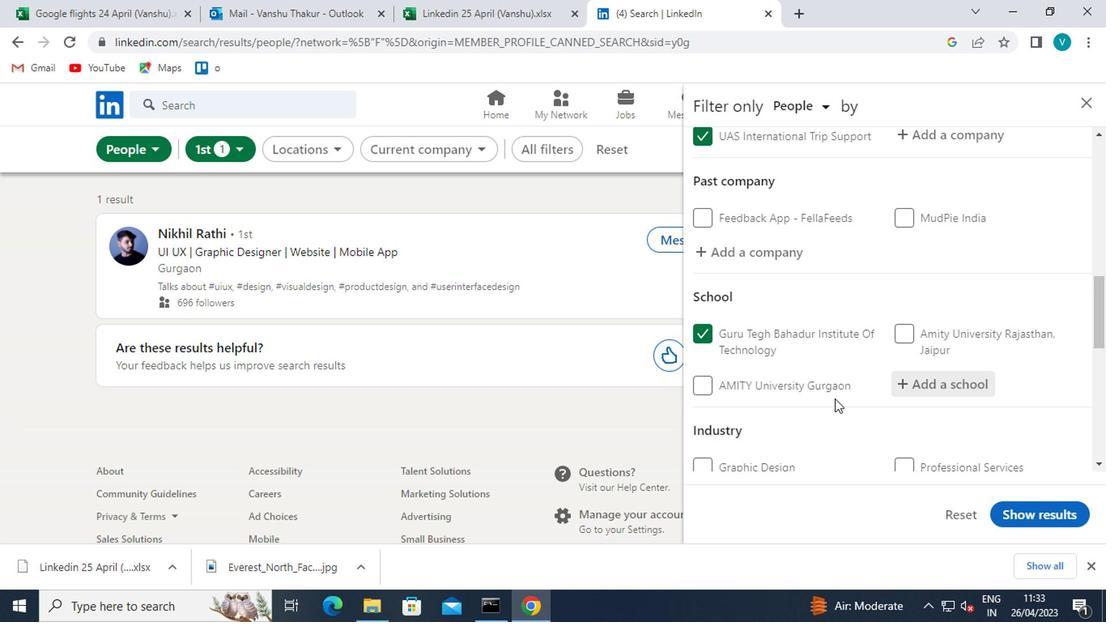 
Action: Mouse scrolled (837, 394) with delta (0, 0)
Screenshot: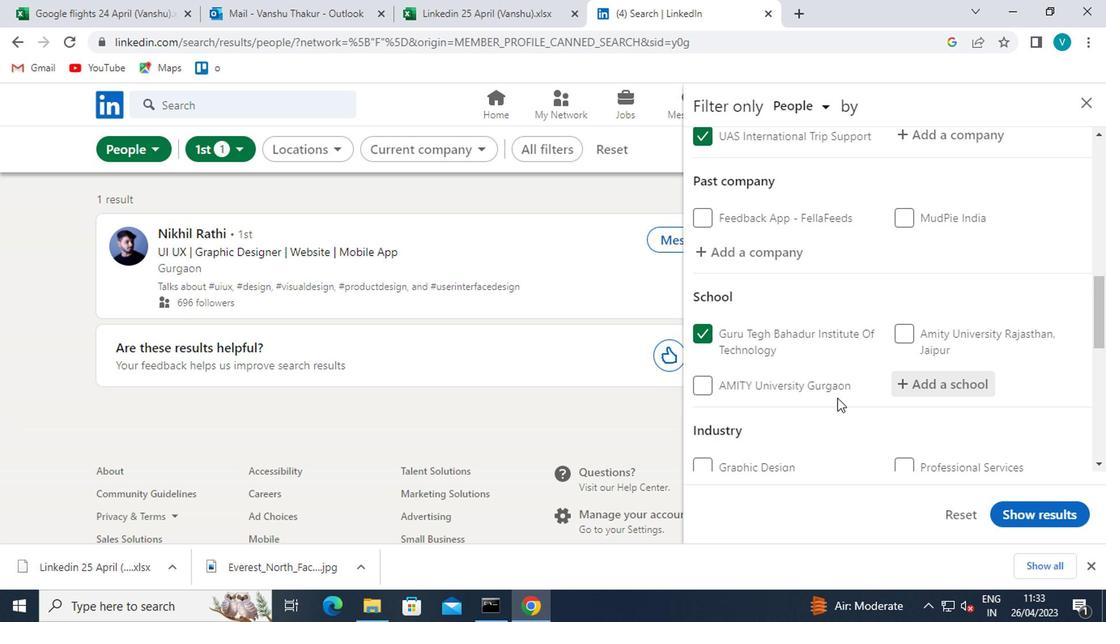 
Action: Mouse scrolled (837, 394) with delta (0, 0)
Screenshot: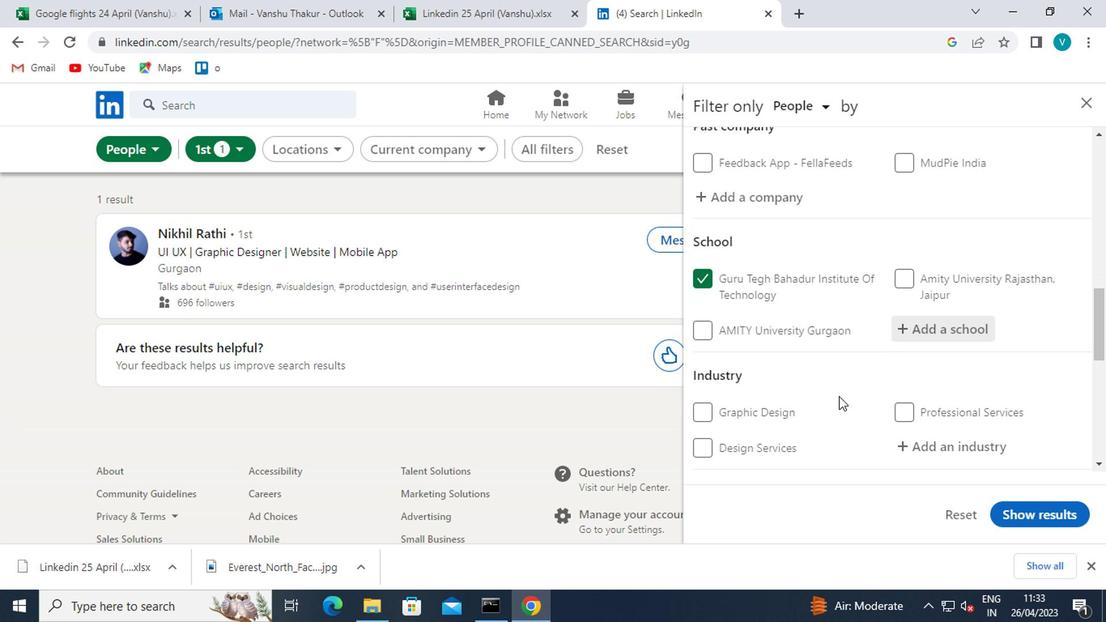 
Action: Mouse moved to (940, 265)
Screenshot: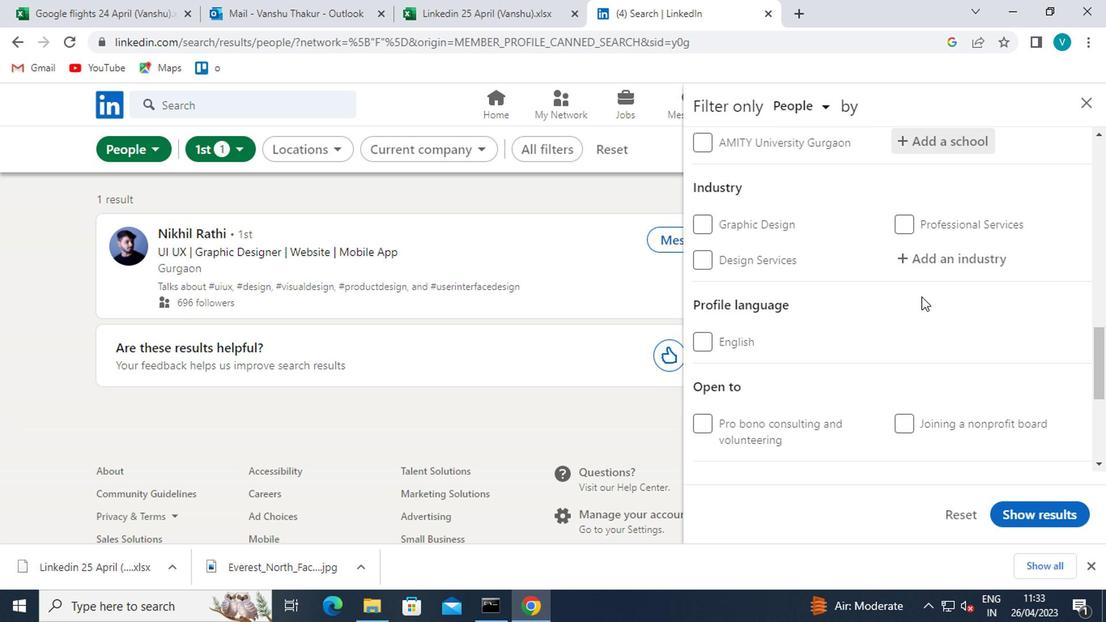 
Action: Mouse pressed left at (940, 265)
Screenshot: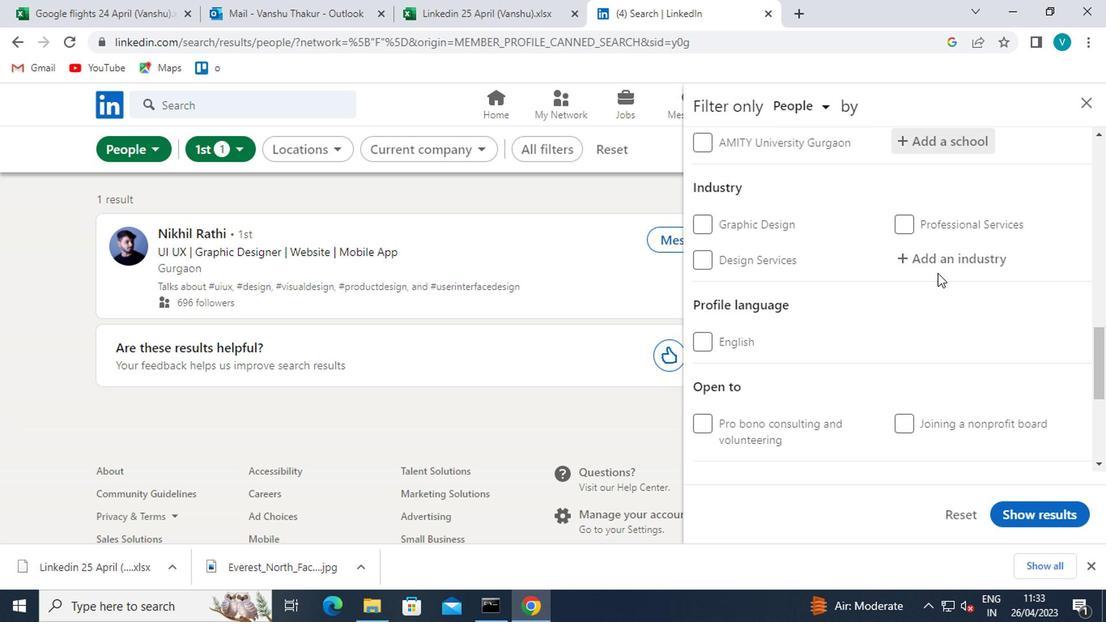 
Action: Key pressed <Key.shift>WG<Key.backspace>HOLESALE<Key.space><Key.shift>LUXURY<Key.space>
Screenshot: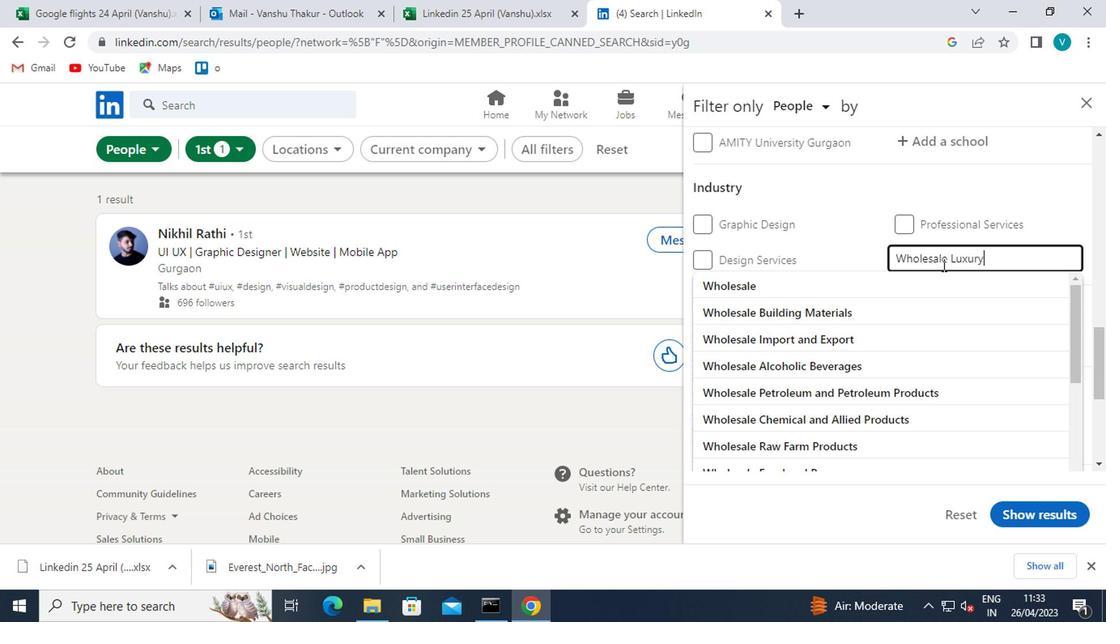 
Action: Mouse moved to (921, 283)
Screenshot: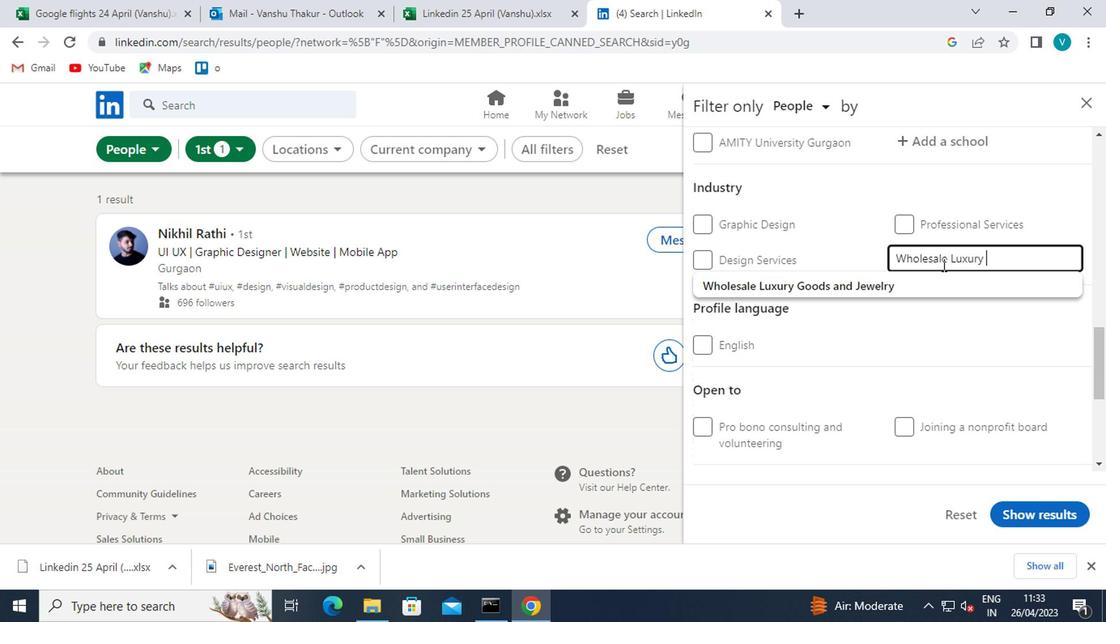 
Action: Mouse pressed left at (921, 283)
Screenshot: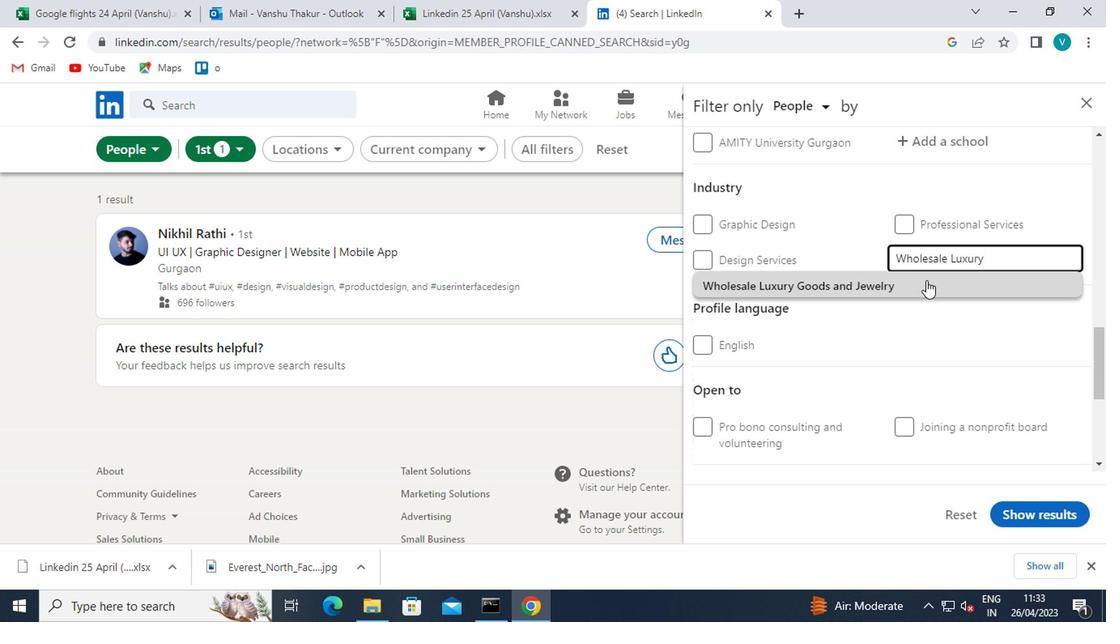 
Action: Mouse scrolled (921, 282) with delta (0, -1)
Screenshot: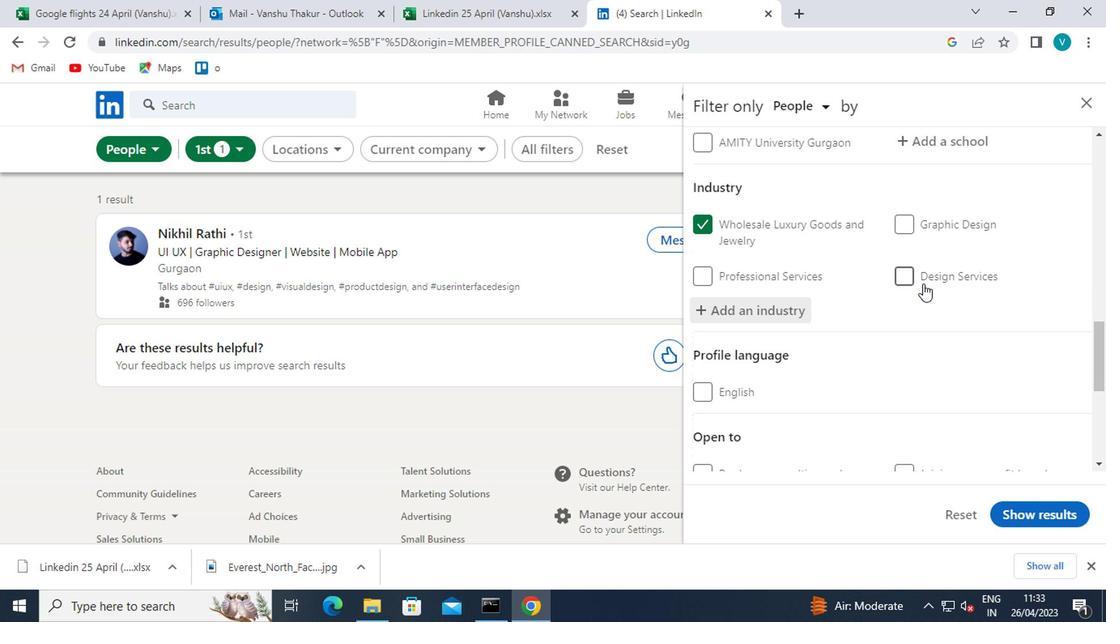 
Action: Mouse scrolled (921, 282) with delta (0, -1)
Screenshot: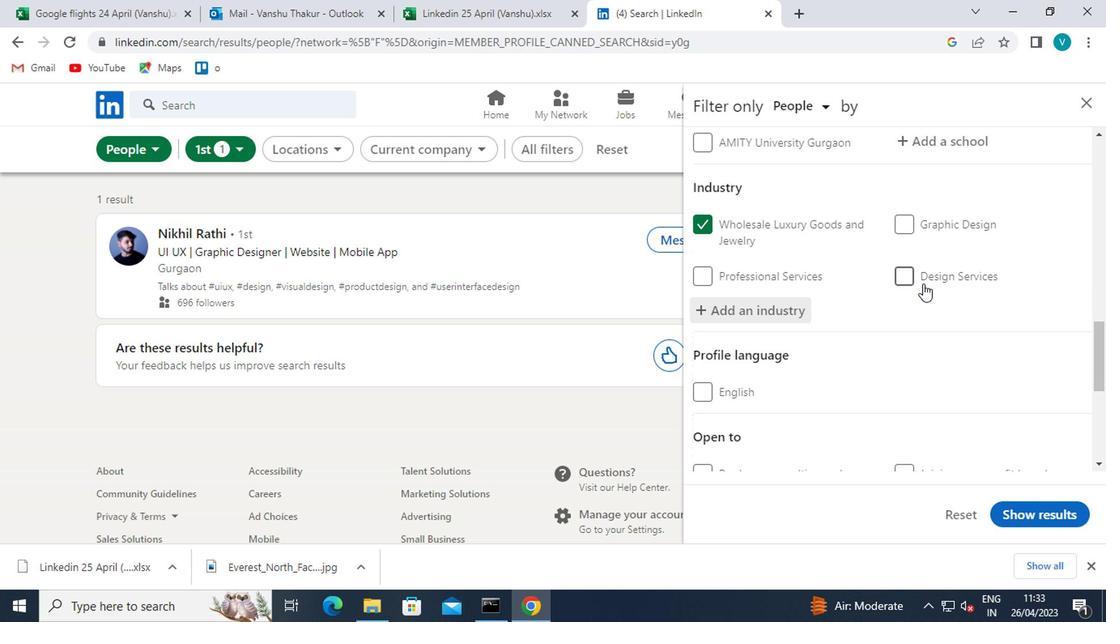 
Action: Mouse scrolled (921, 282) with delta (0, -1)
Screenshot: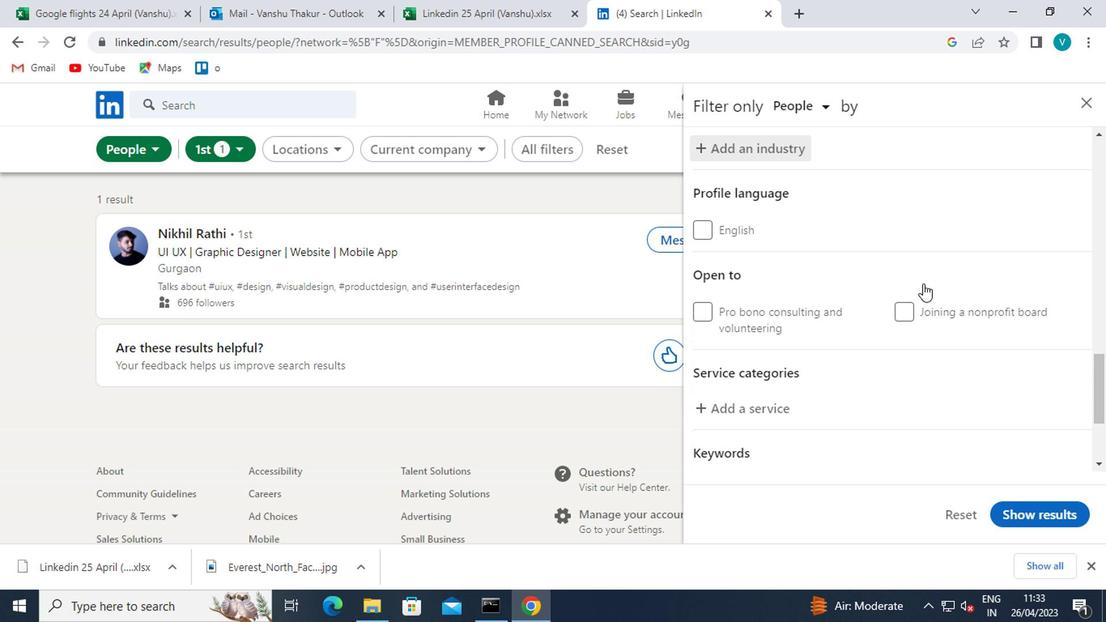 
Action: Mouse moved to (760, 327)
Screenshot: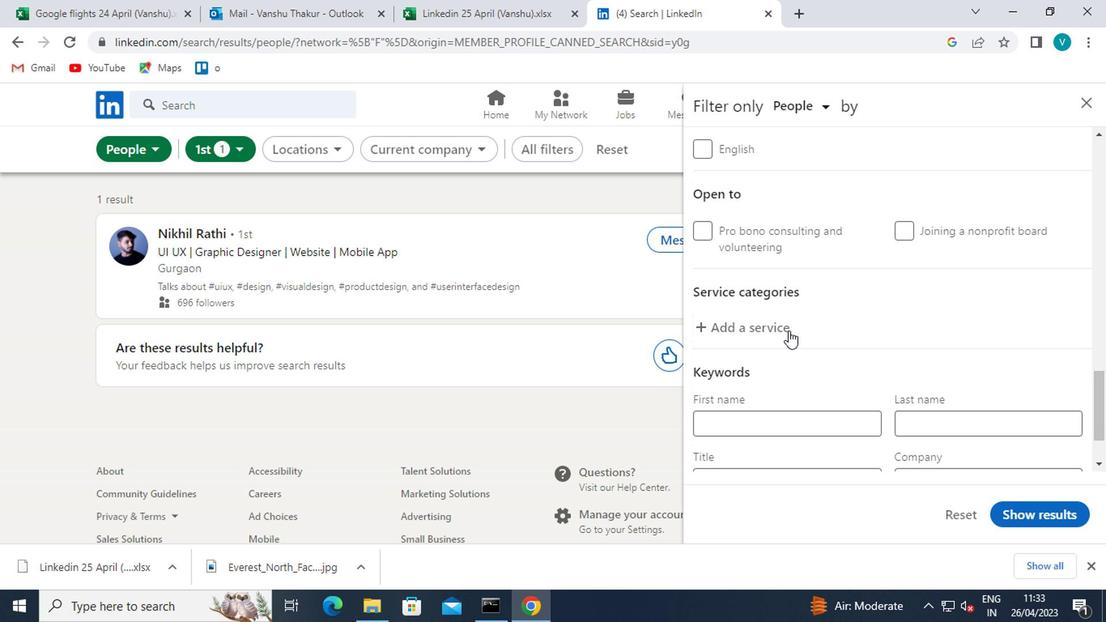 
Action: Mouse pressed left at (760, 327)
Screenshot: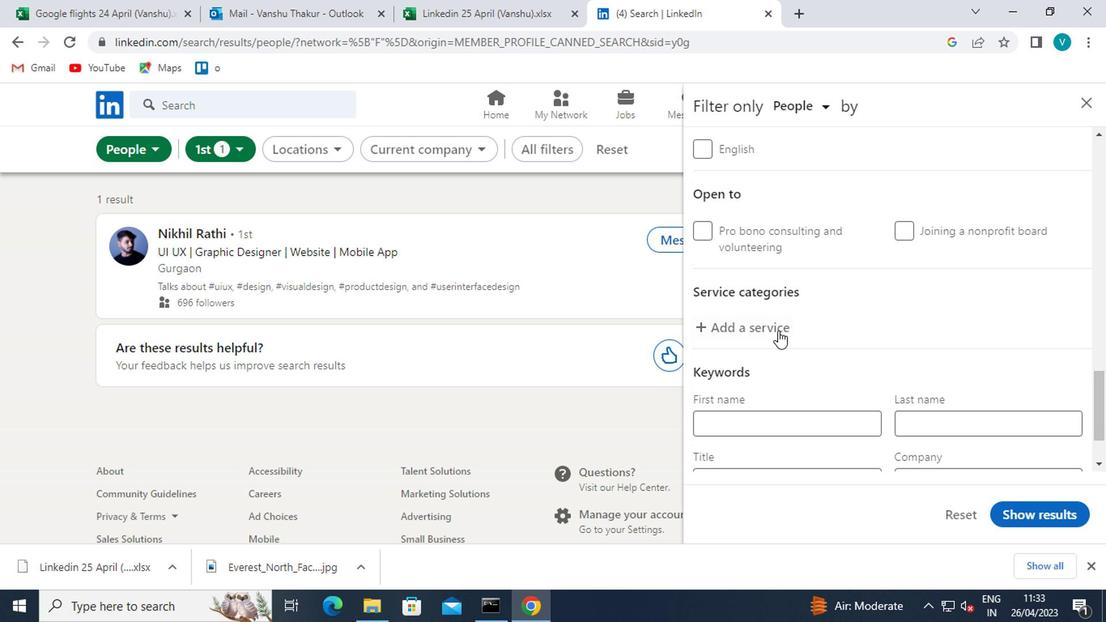 
Action: Mouse moved to (760, 326)
Screenshot: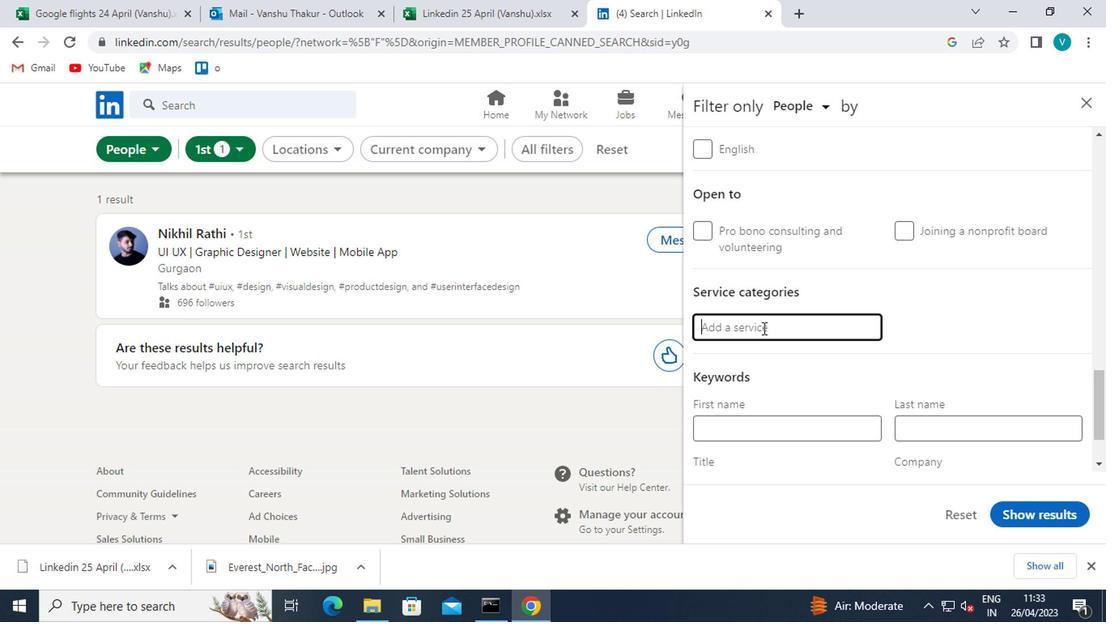 
Action: Key pressed <Key.shift>H
Screenshot: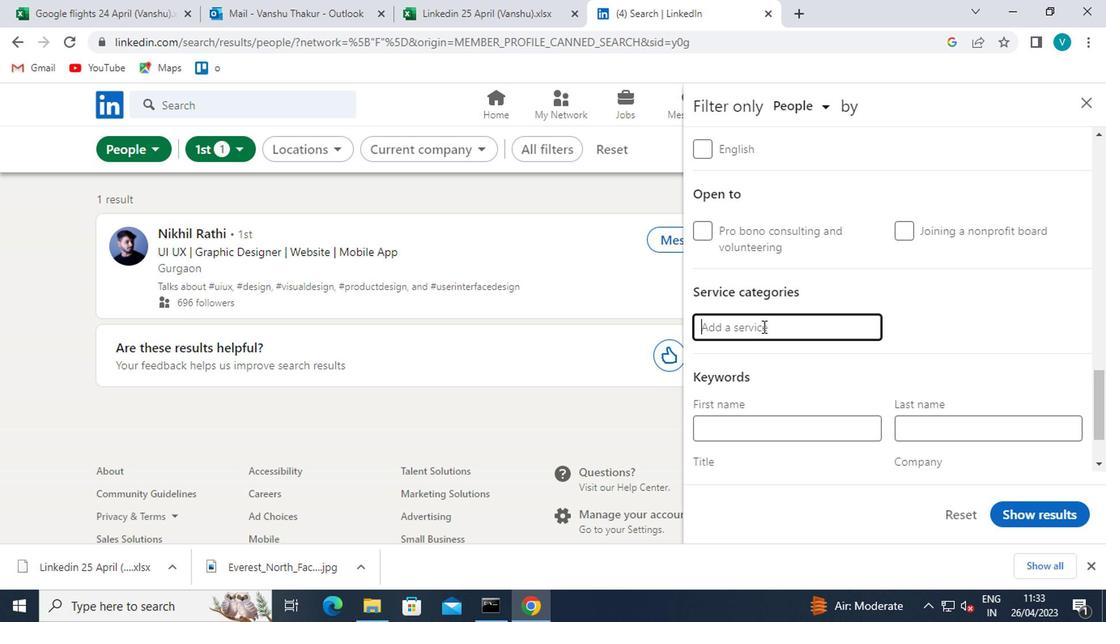 
Action: Mouse moved to (760, 325)
Screenshot: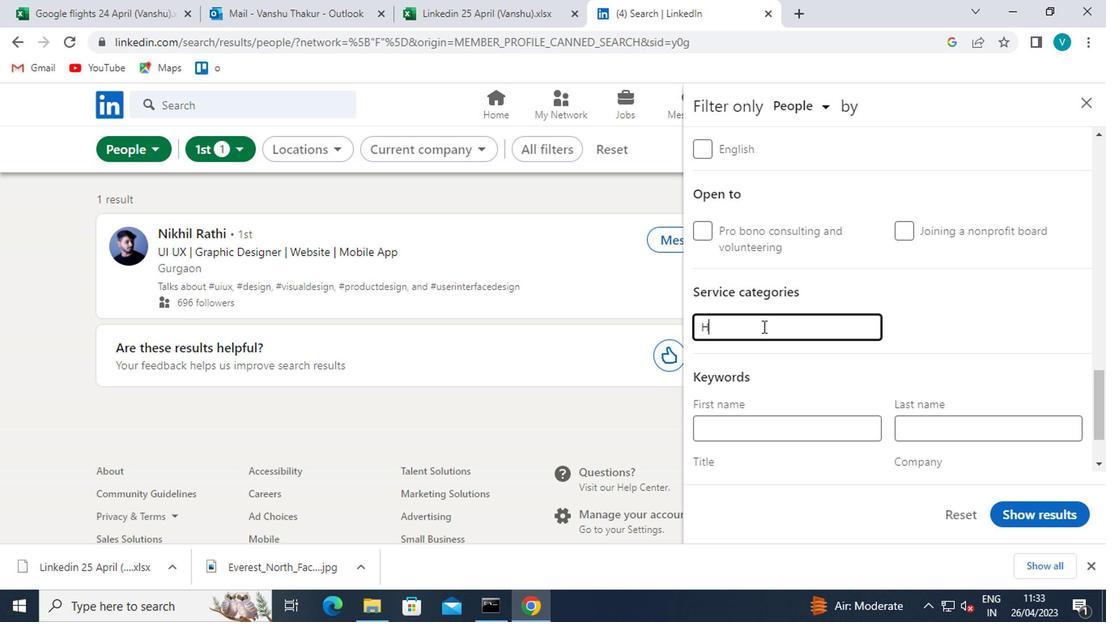 
Action: Key pressed EALTHCARE<Key.space>
Screenshot: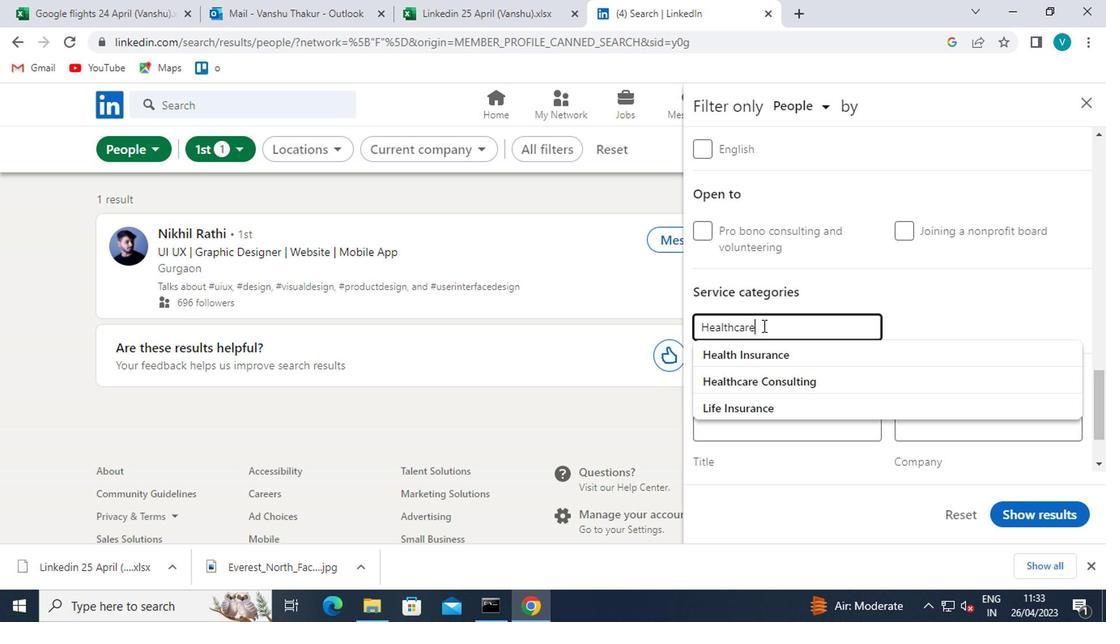 
Action: Mouse moved to (770, 357)
Screenshot: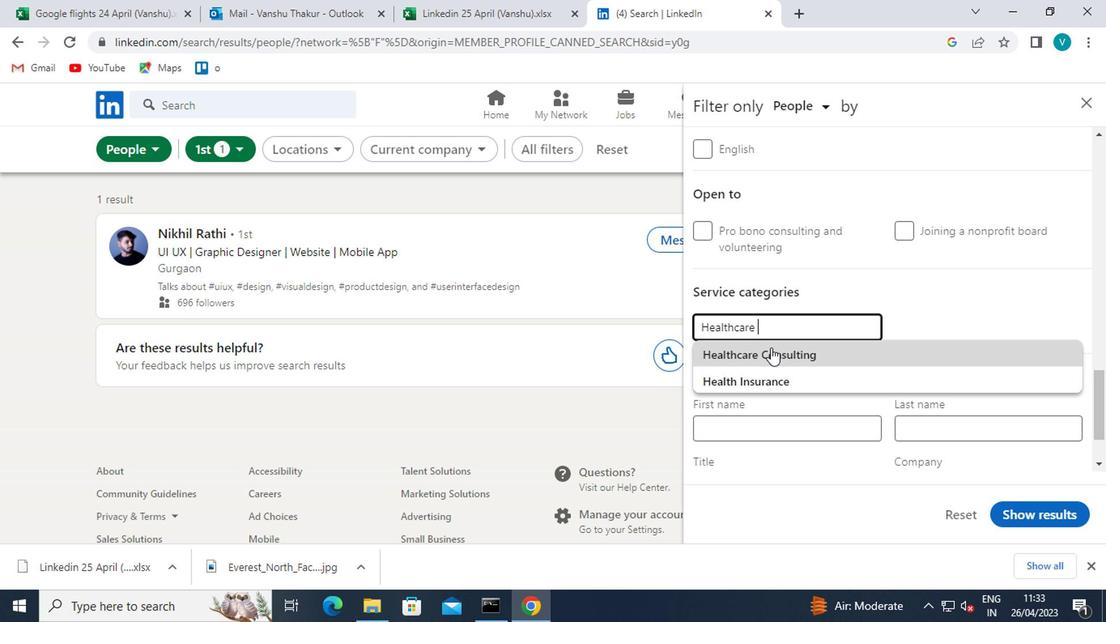 
Action: Mouse pressed left at (770, 357)
Screenshot: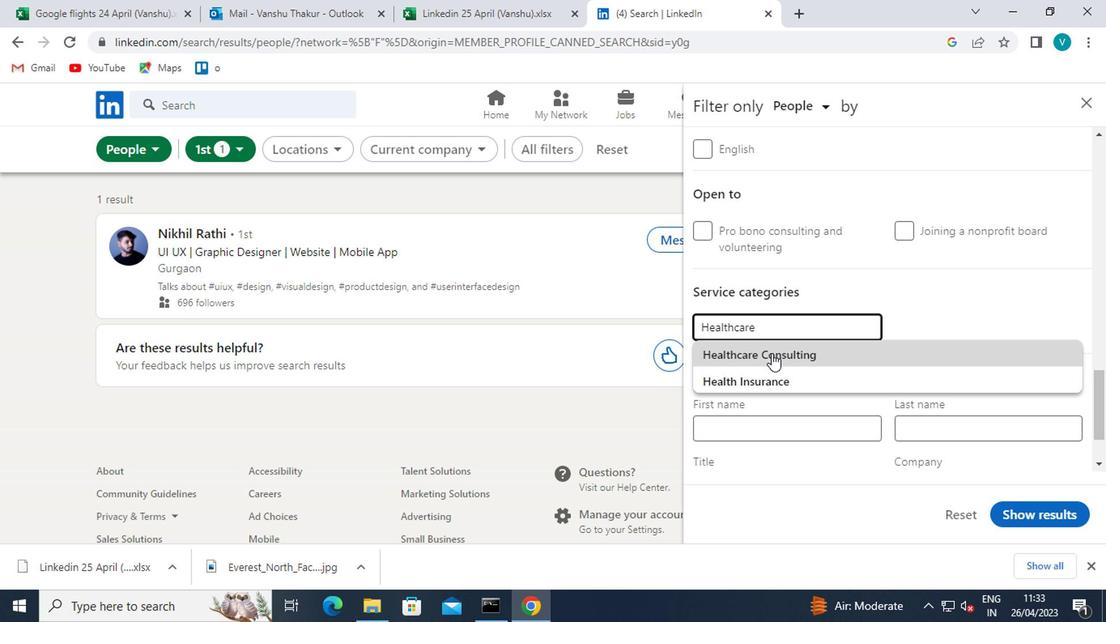 
Action: Mouse moved to (772, 358)
Screenshot: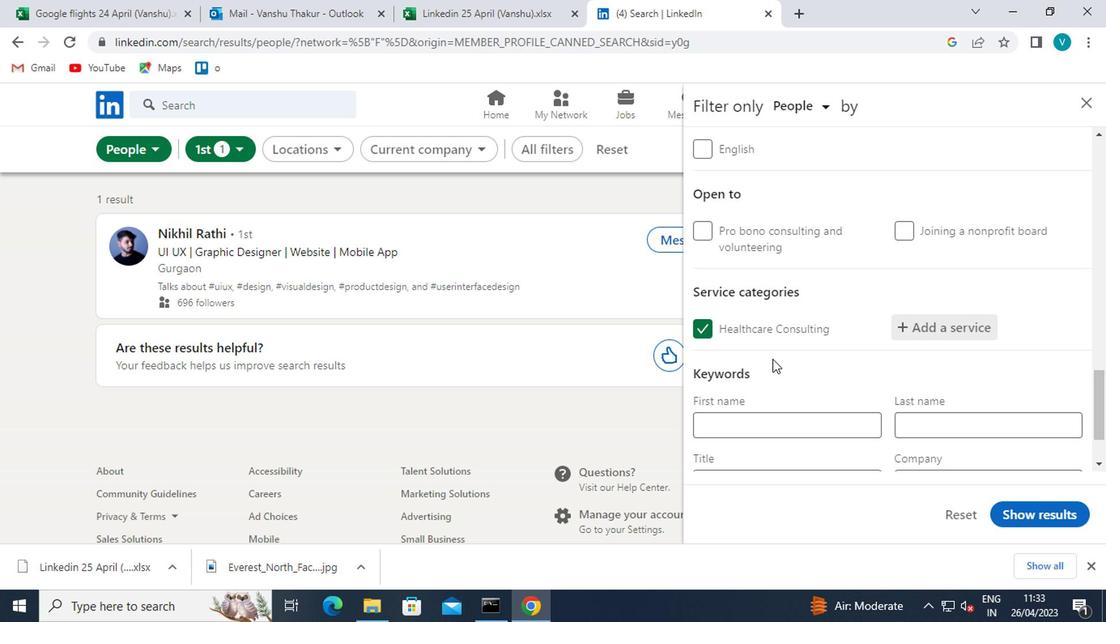 
Action: Mouse scrolled (772, 357) with delta (0, 0)
Screenshot: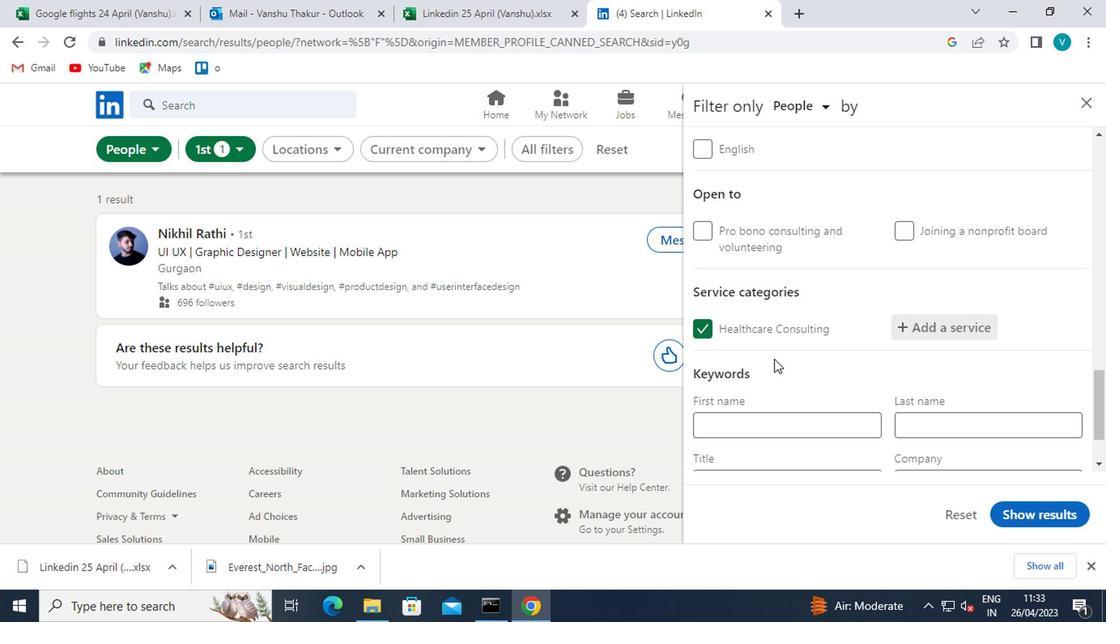
Action: Mouse scrolled (772, 357) with delta (0, 0)
Screenshot: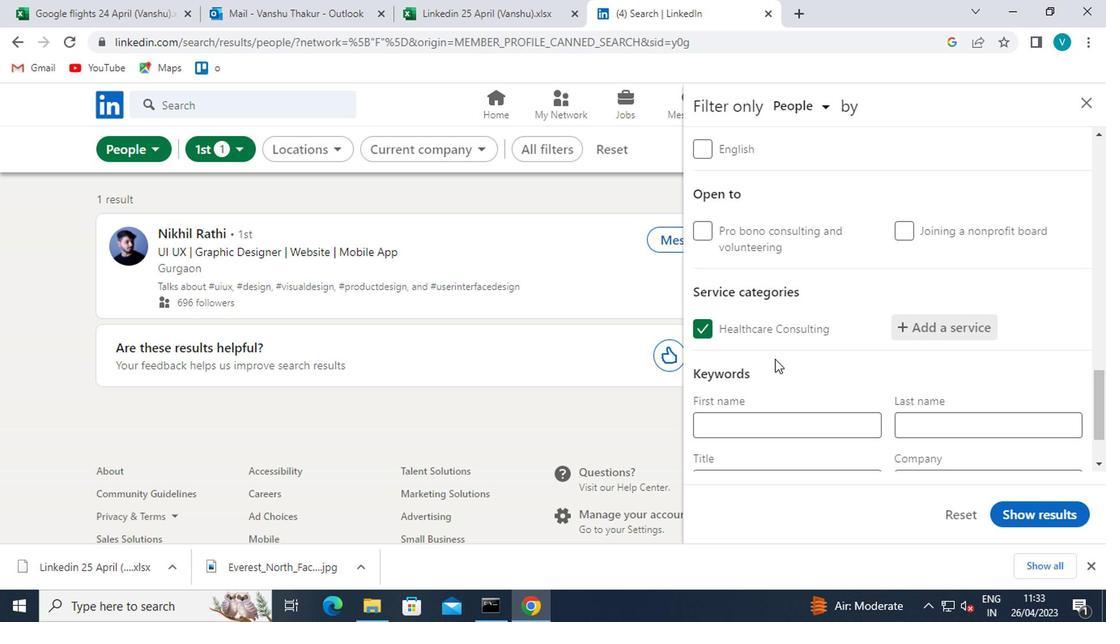 
Action: Mouse moved to (767, 382)
Screenshot: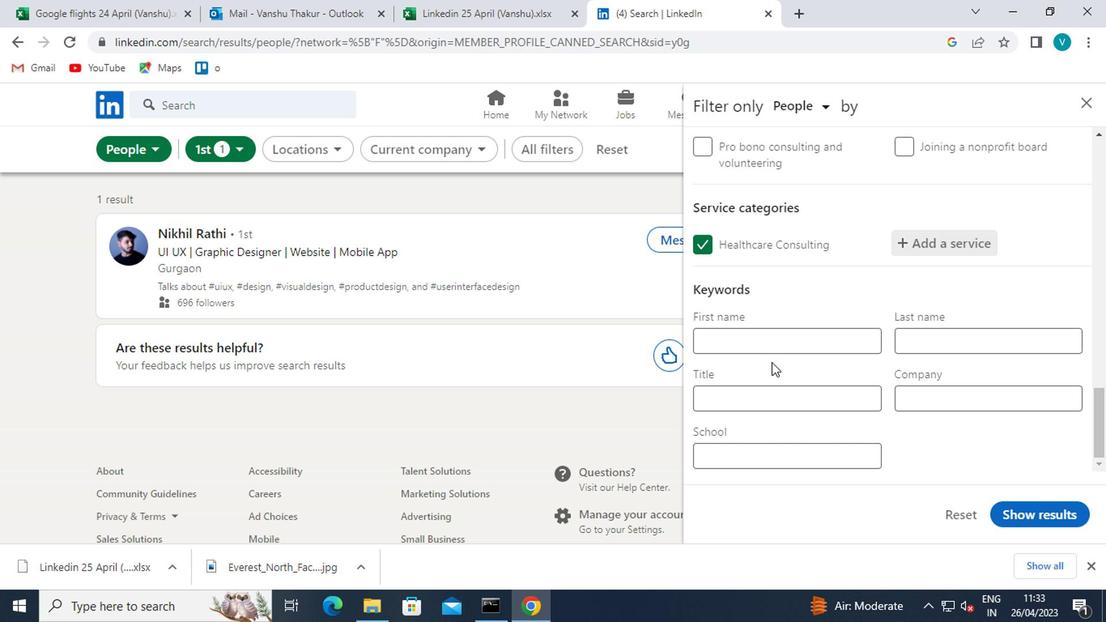
Action: Mouse pressed left at (767, 382)
Screenshot: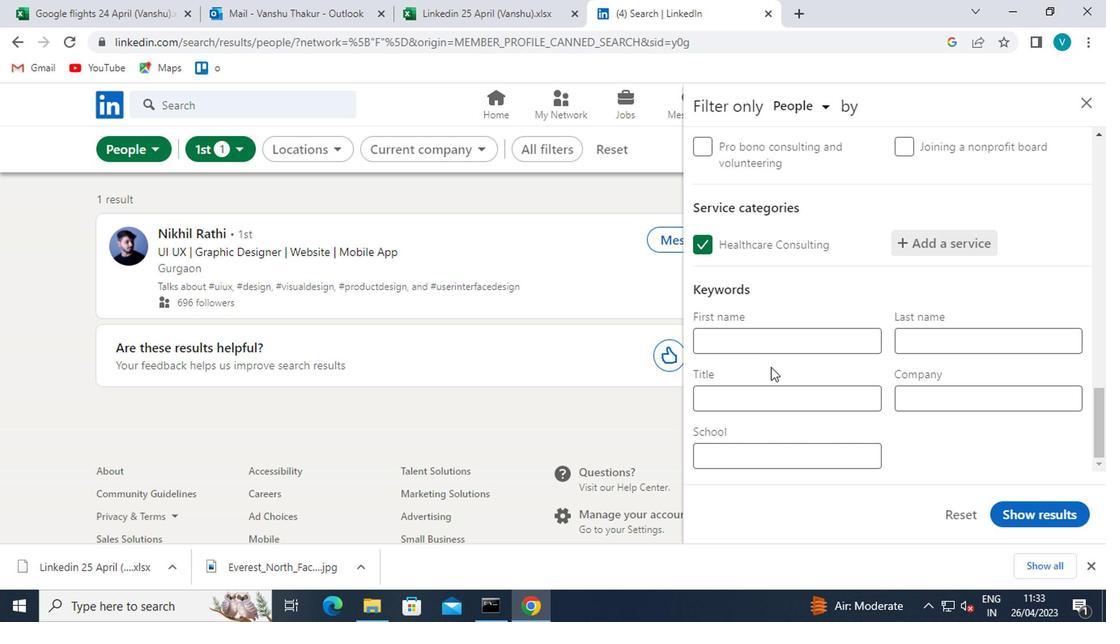 
Action: Mouse moved to (777, 378)
Screenshot: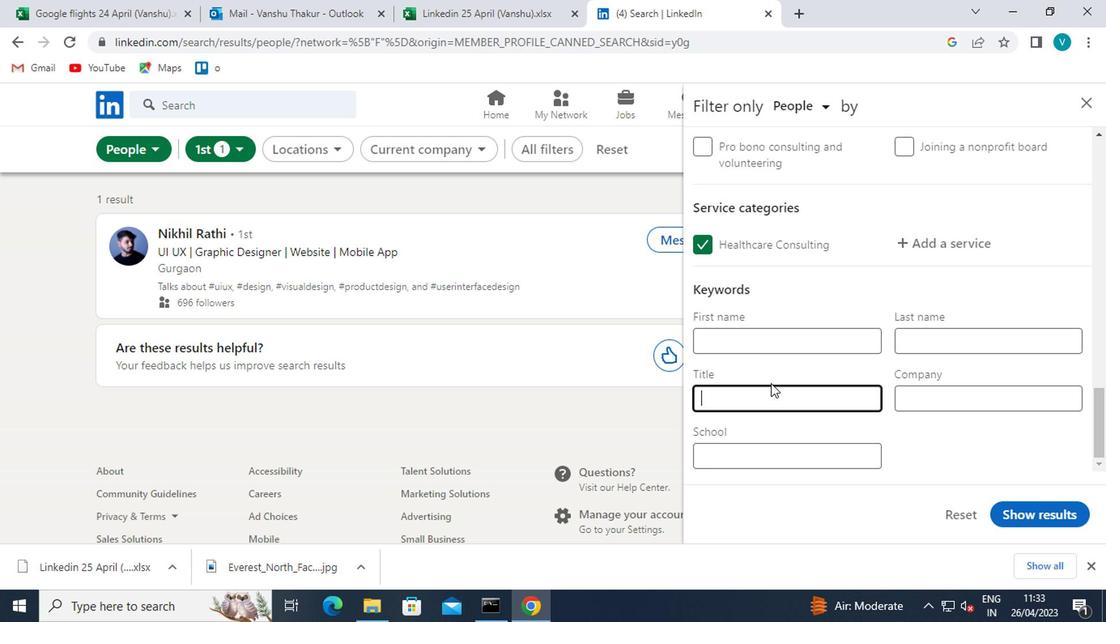 
Action: Key pressed <Key.shift>MAIL<Key.space><Key.shift>CARRIER
Screenshot: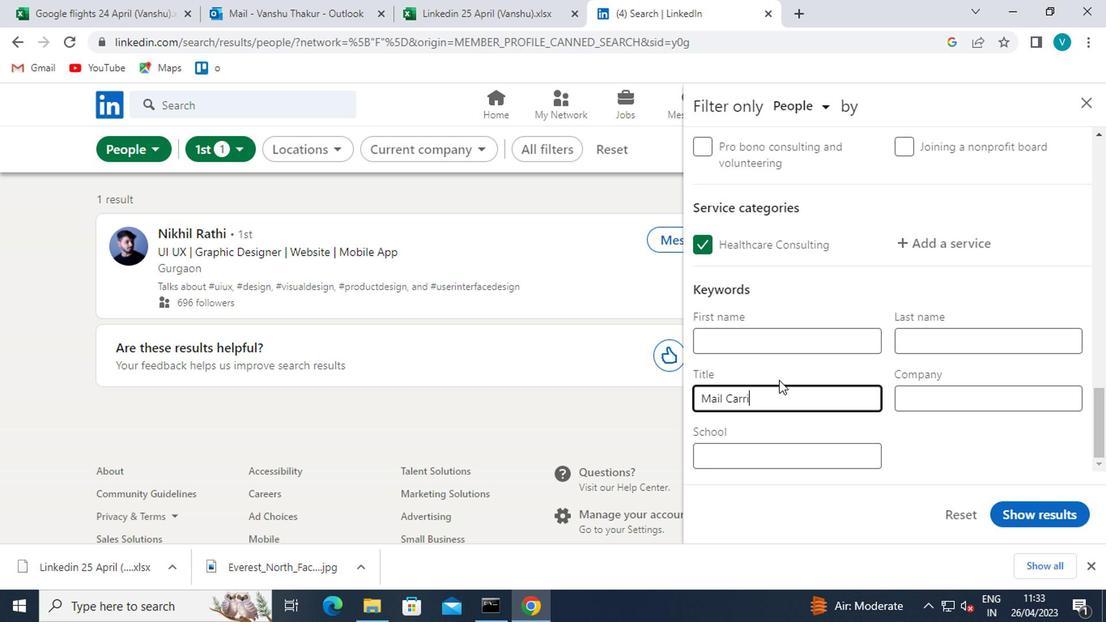 
Action: Mouse moved to (1007, 506)
Screenshot: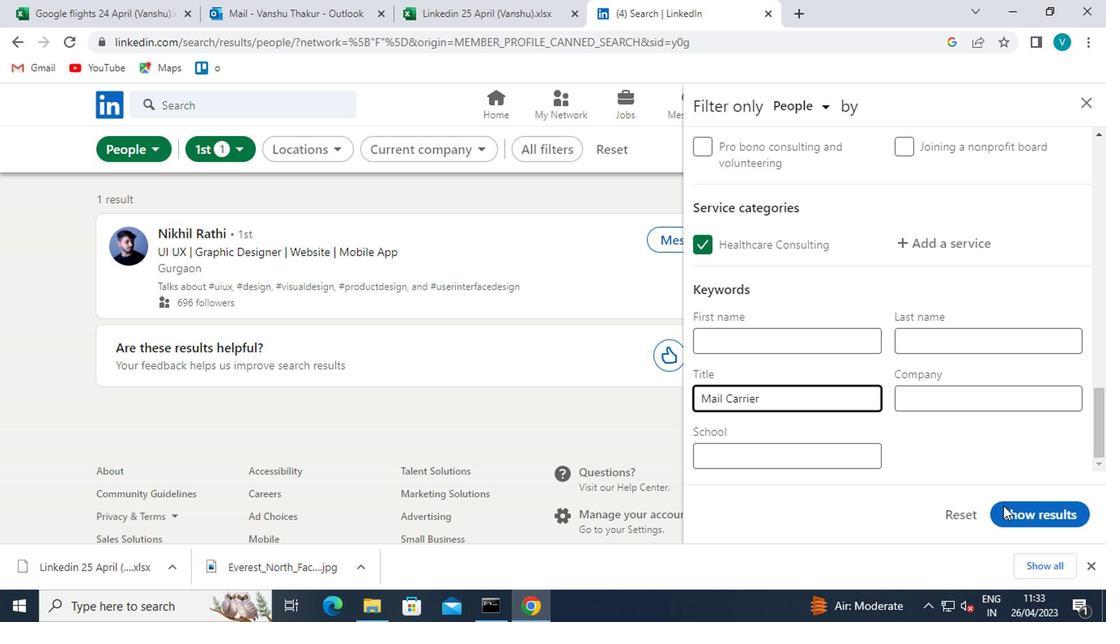 
Action: Mouse pressed left at (1007, 506)
Screenshot: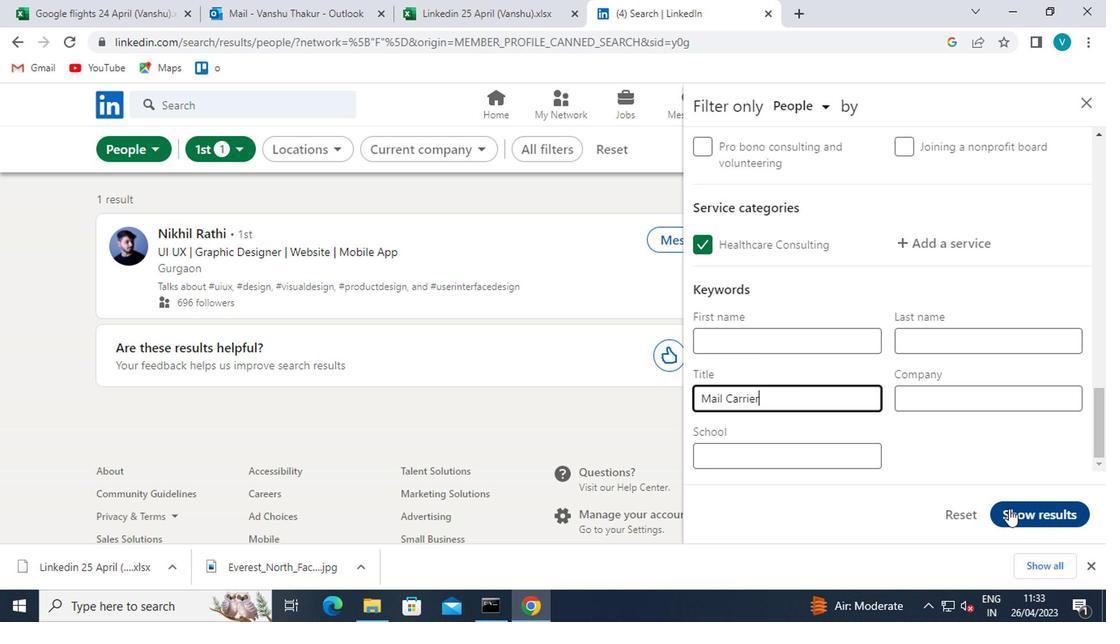 
Action: Mouse moved to (1021, 404)
Screenshot: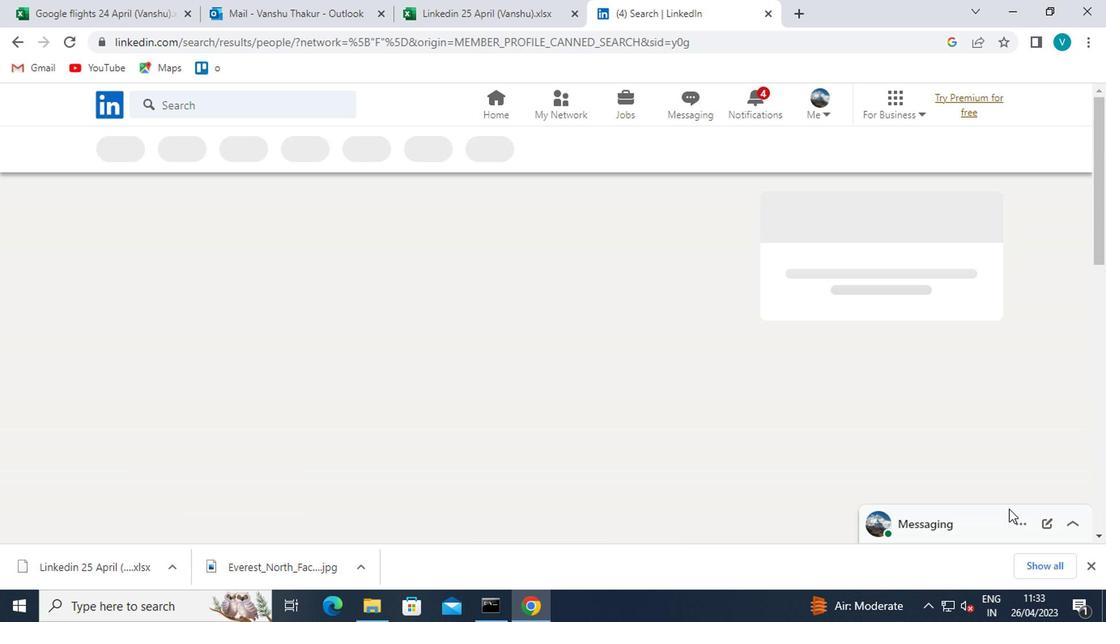 
